 Task: Add the recognition badges component in the site builder.
Action: Mouse moved to (1202, 89)
Screenshot: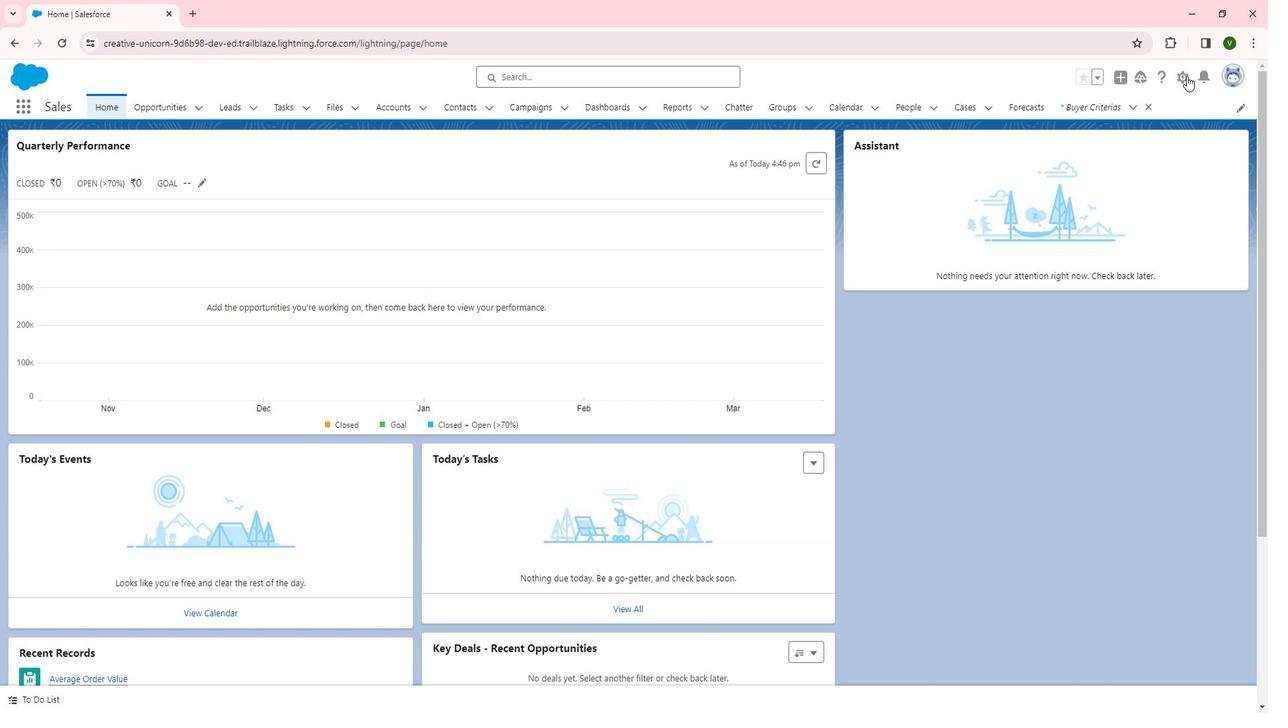 
Action: Mouse pressed left at (1202, 89)
Screenshot: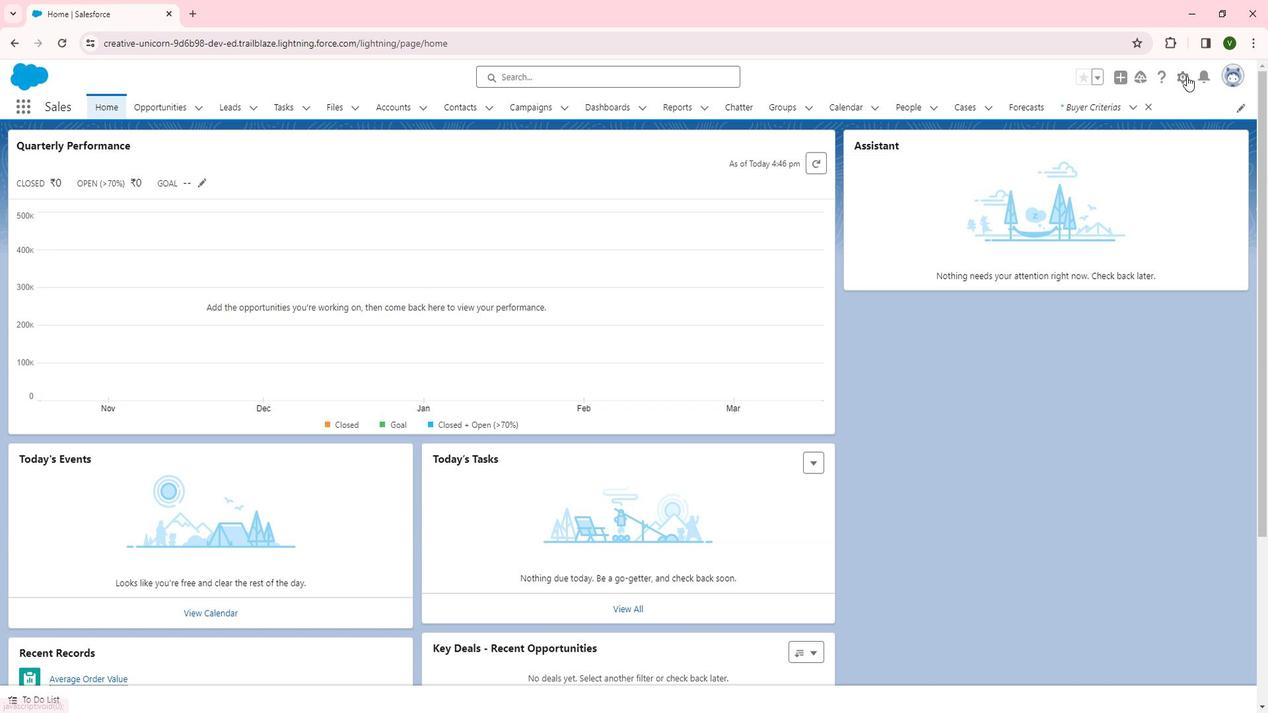 
Action: Mouse moved to (1166, 129)
Screenshot: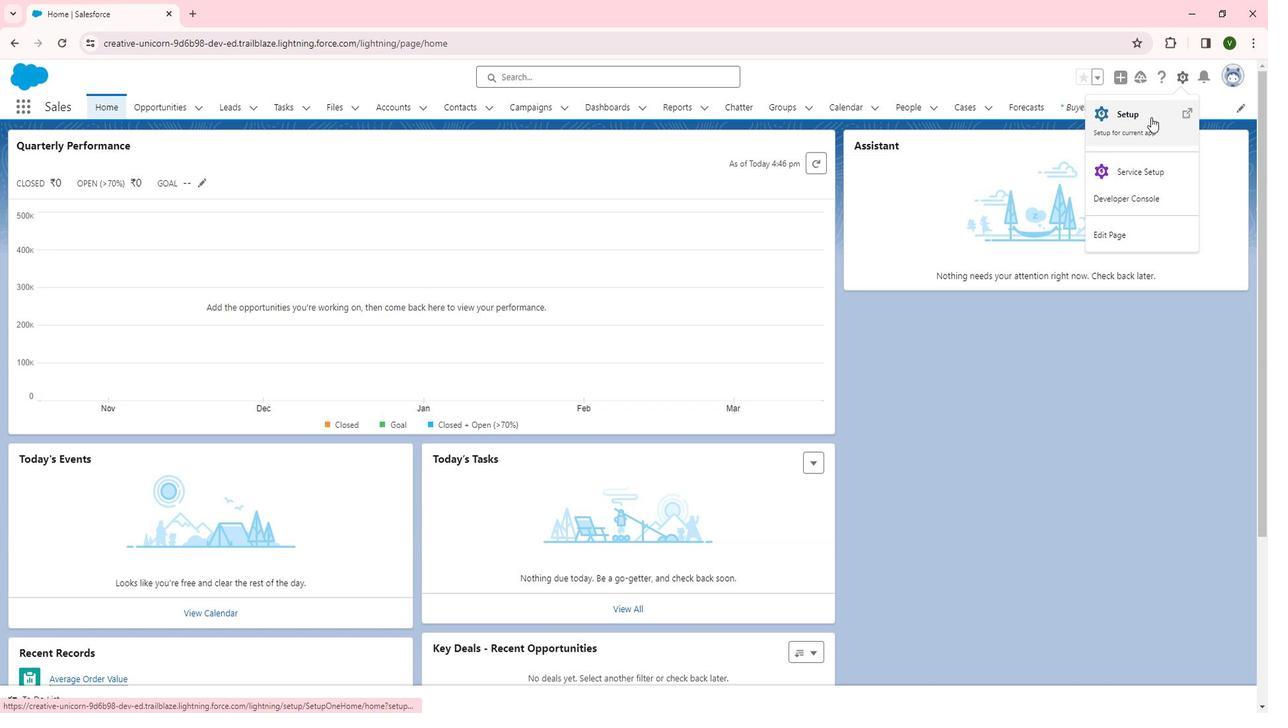 
Action: Mouse pressed left at (1166, 129)
Screenshot: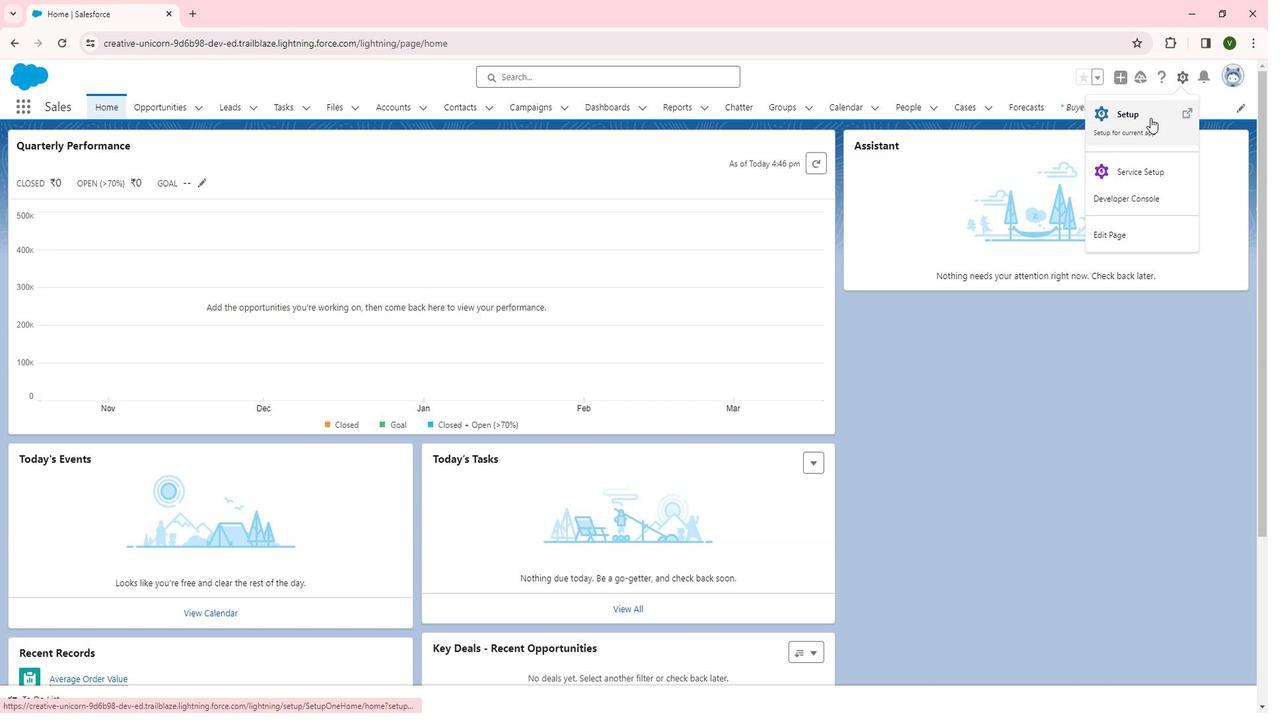 
Action: Mouse moved to (147, 505)
Screenshot: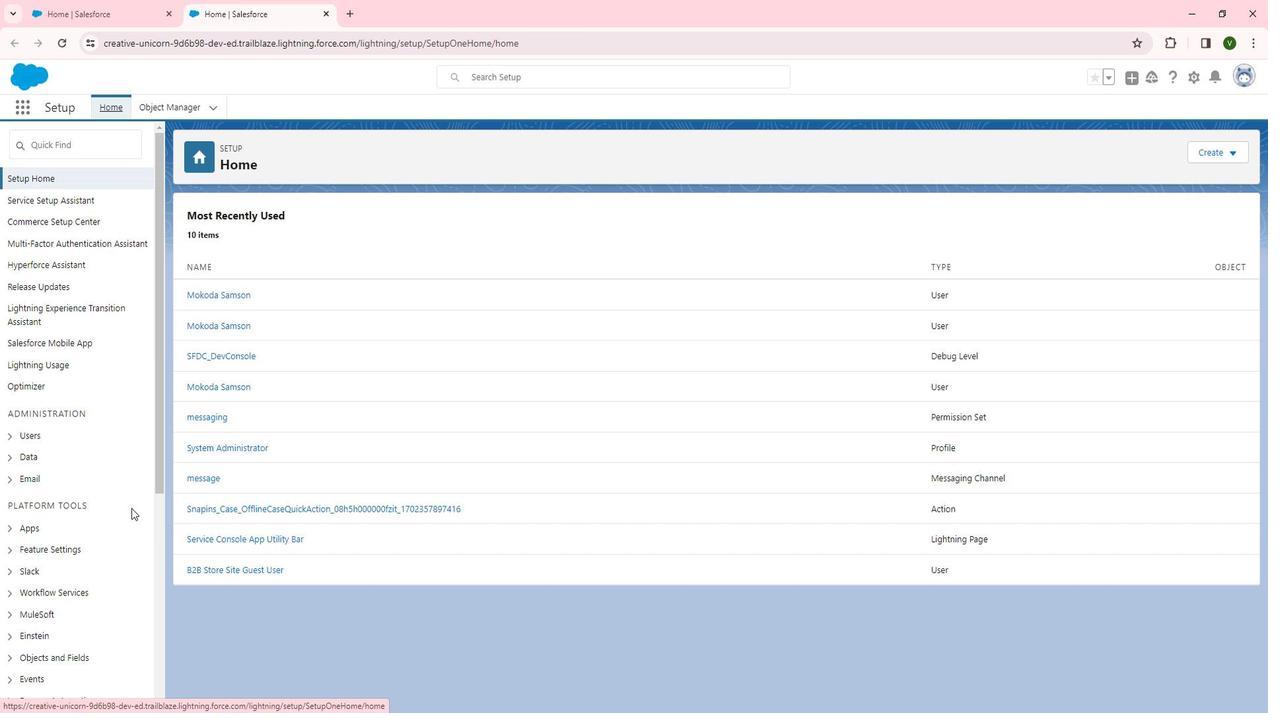
Action: Mouse scrolled (147, 504) with delta (0, 0)
Screenshot: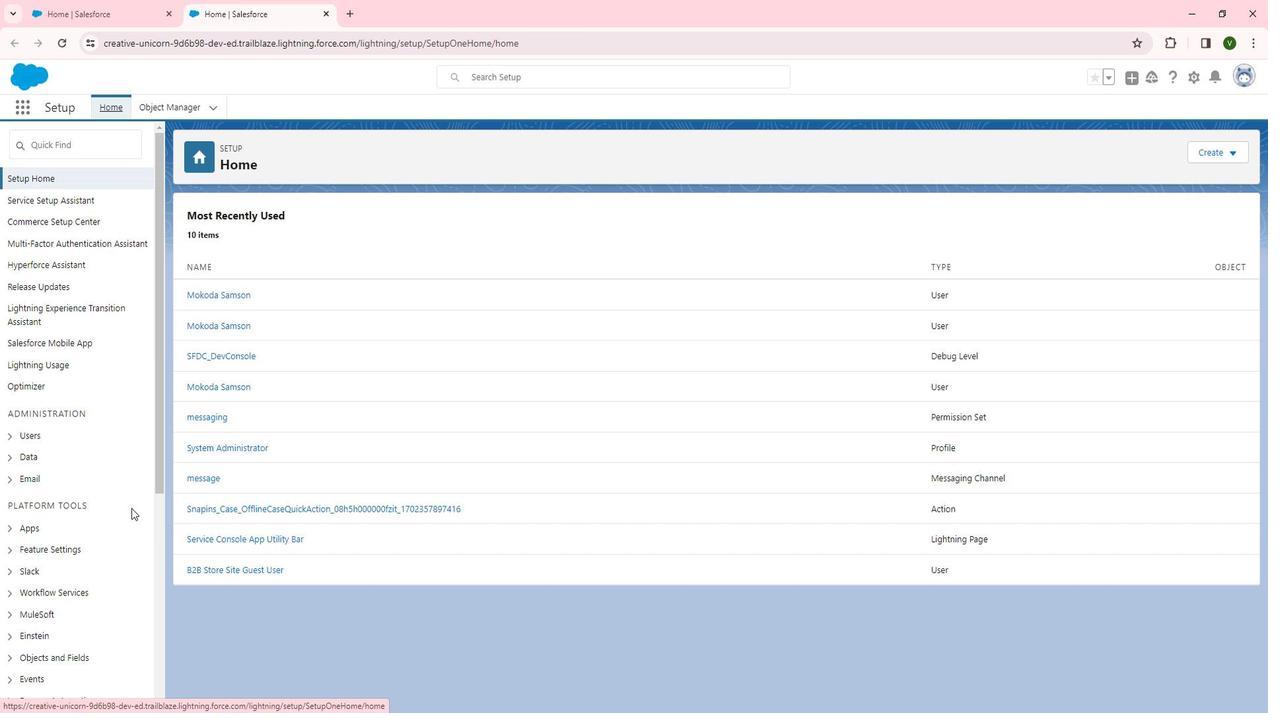 
Action: Mouse scrolled (147, 504) with delta (0, 0)
Screenshot: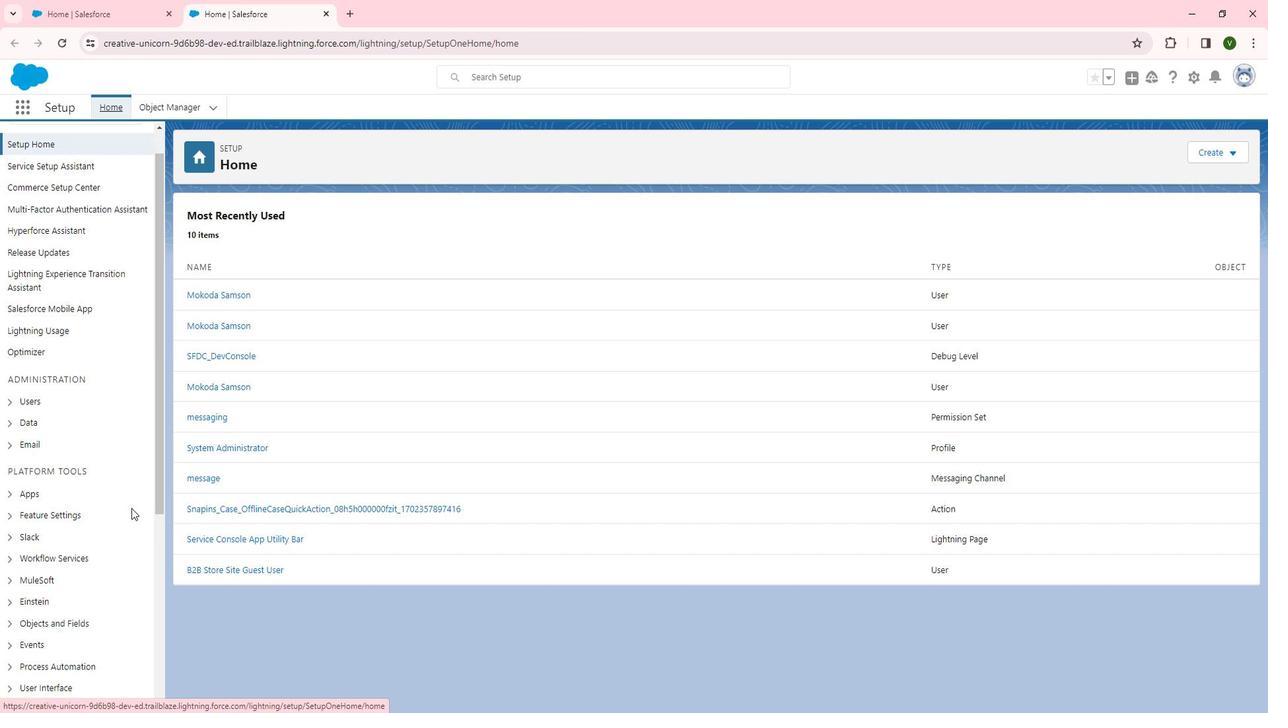 
Action: Mouse moved to (62, 410)
Screenshot: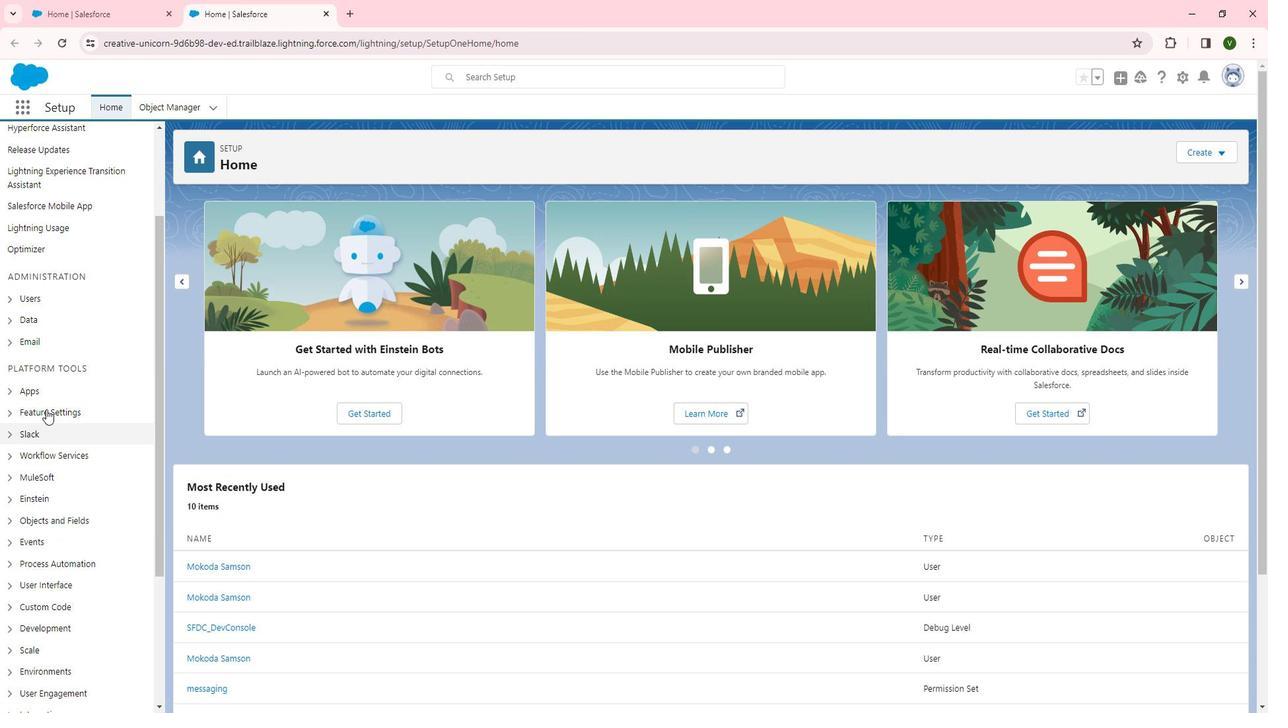 
Action: Mouse pressed left at (62, 410)
Screenshot: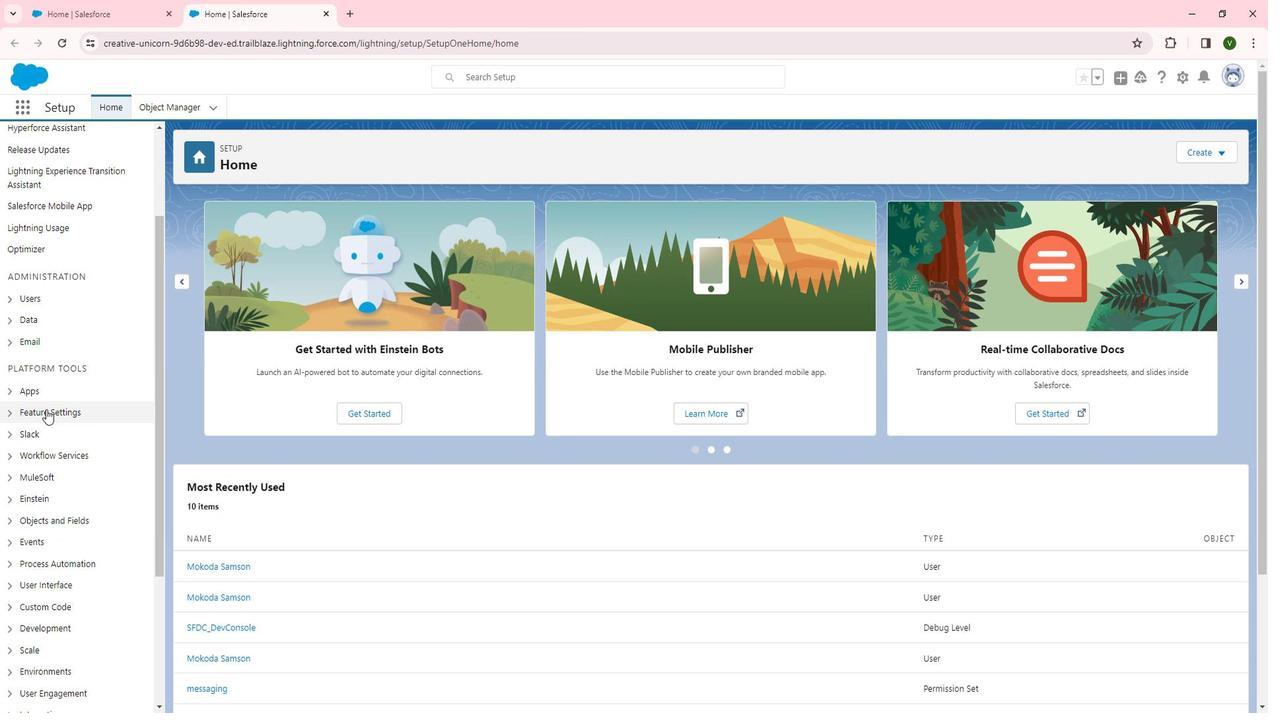 
Action: Mouse moved to (233, 450)
Screenshot: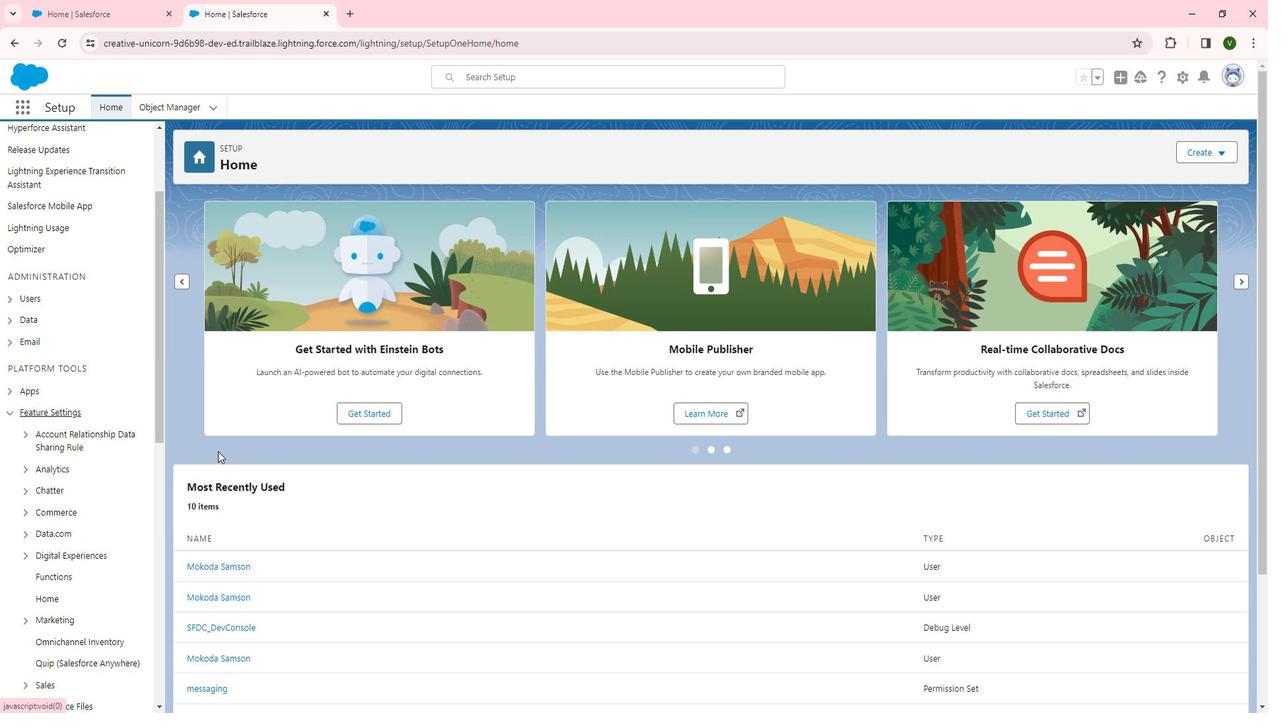 
Action: Mouse scrolled (233, 449) with delta (0, 0)
Screenshot: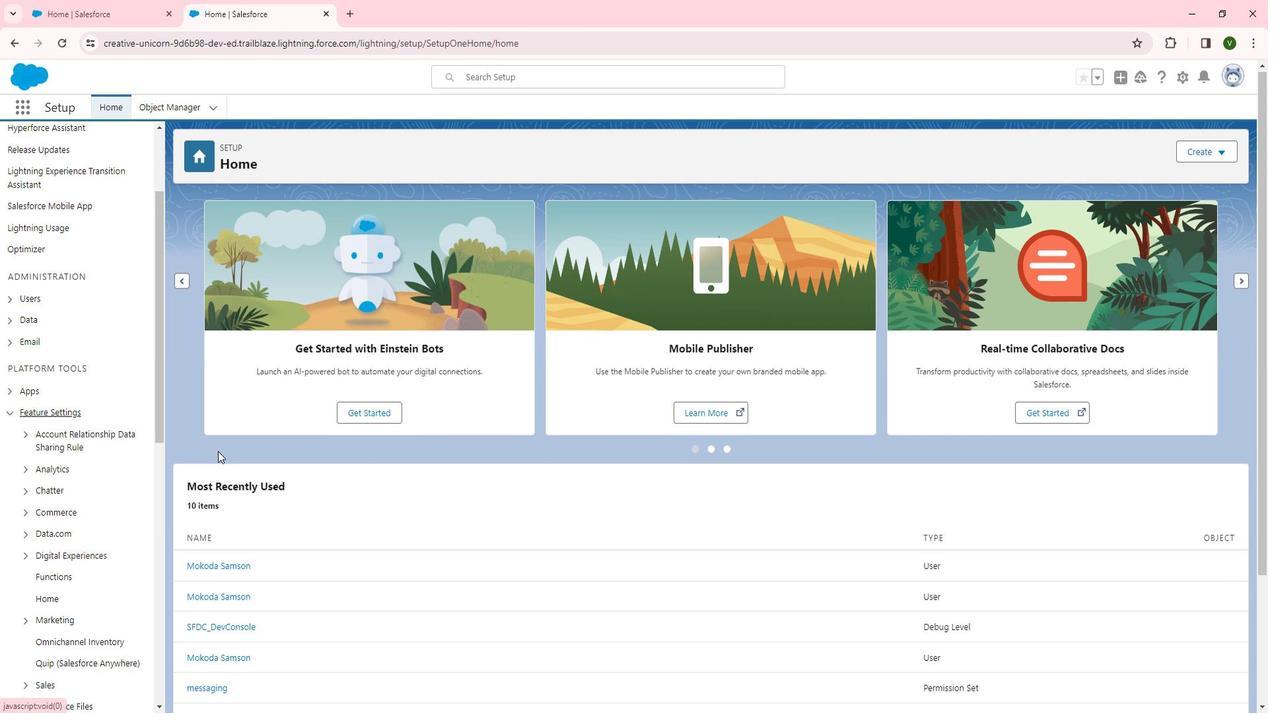 
Action: Mouse scrolled (233, 449) with delta (0, 0)
Screenshot: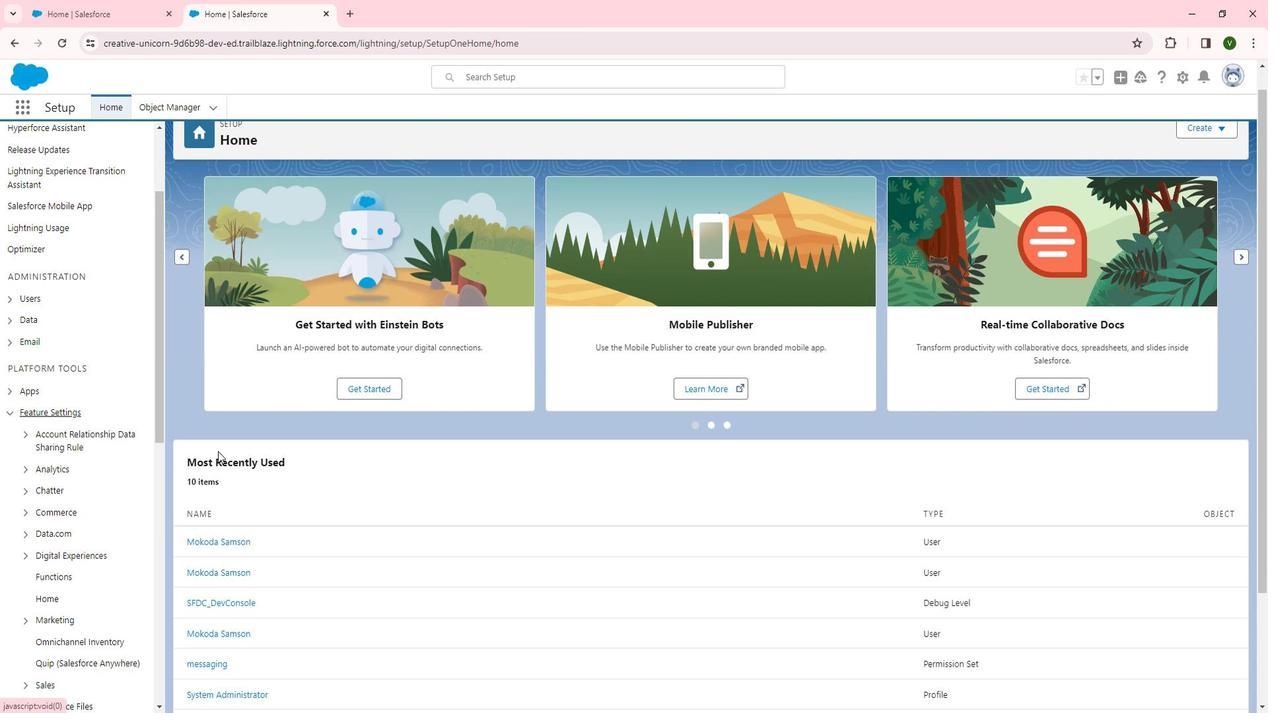 
Action: Mouse scrolled (233, 449) with delta (0, 0)
Screenshot: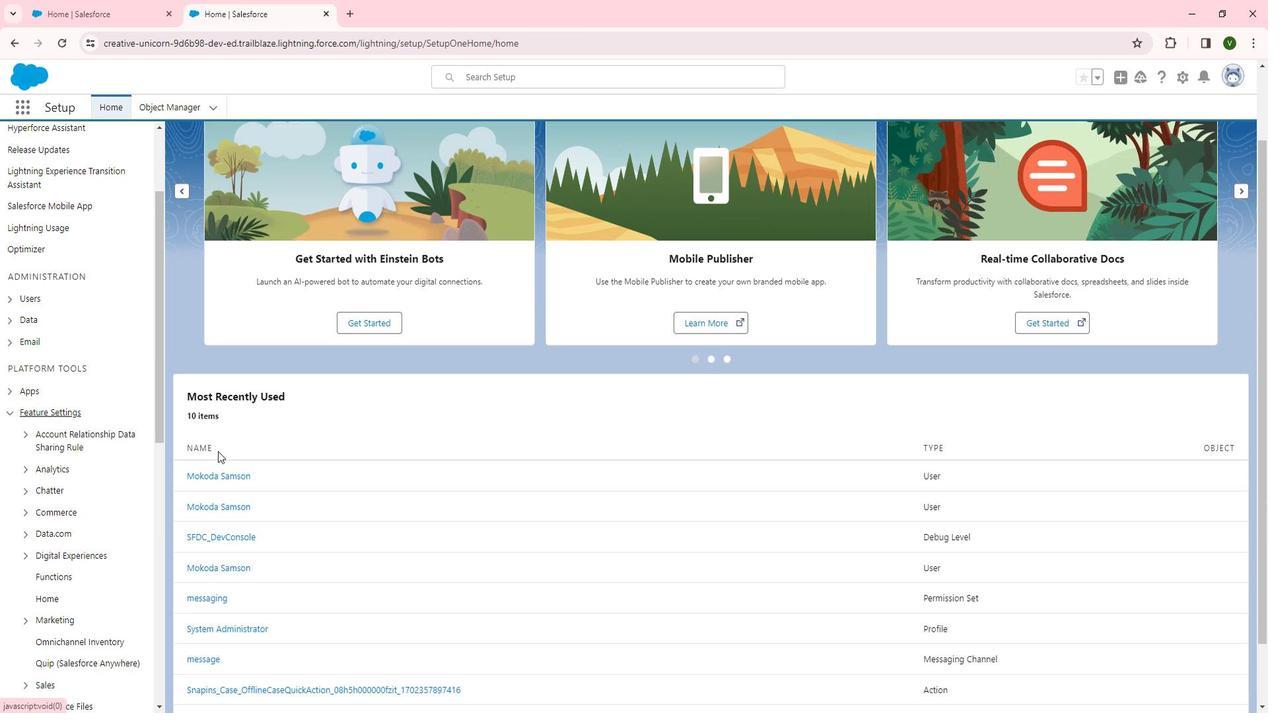 
Action: Mouse moved to (79, 528)
Screenshot: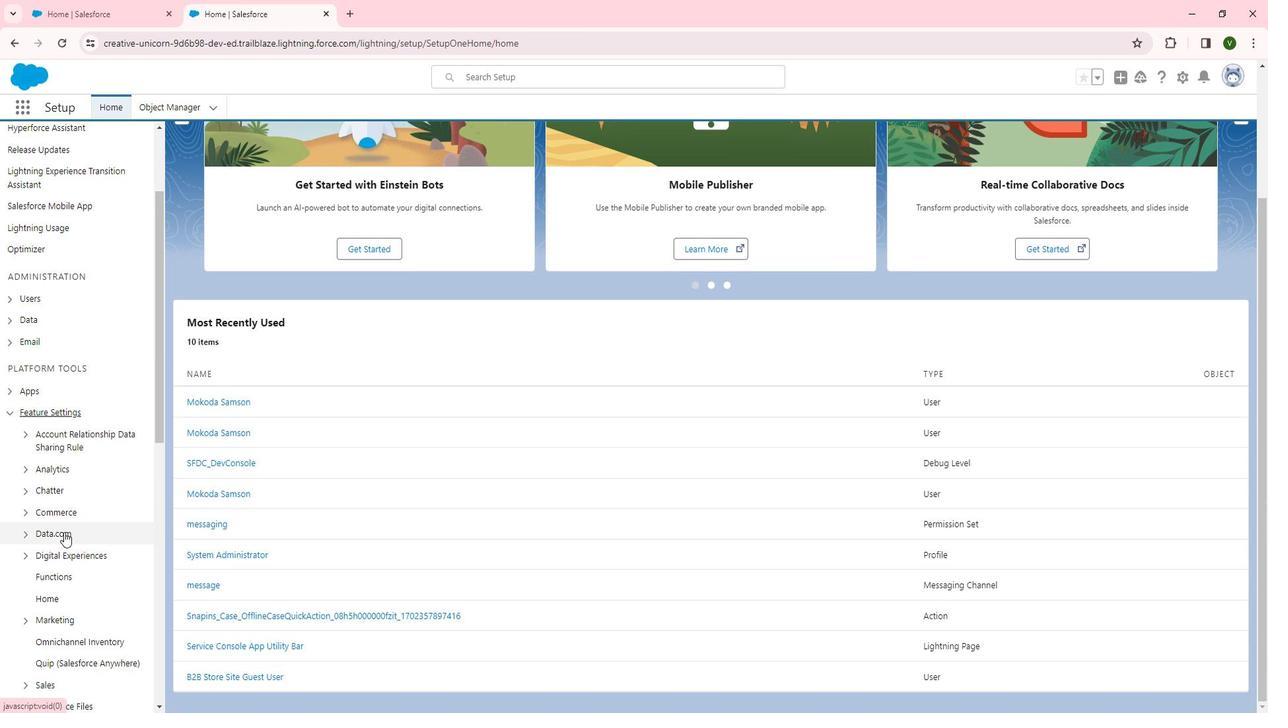 
Action: Mouse scrolled (79, 527) with delta (0, 0)
Screenshot: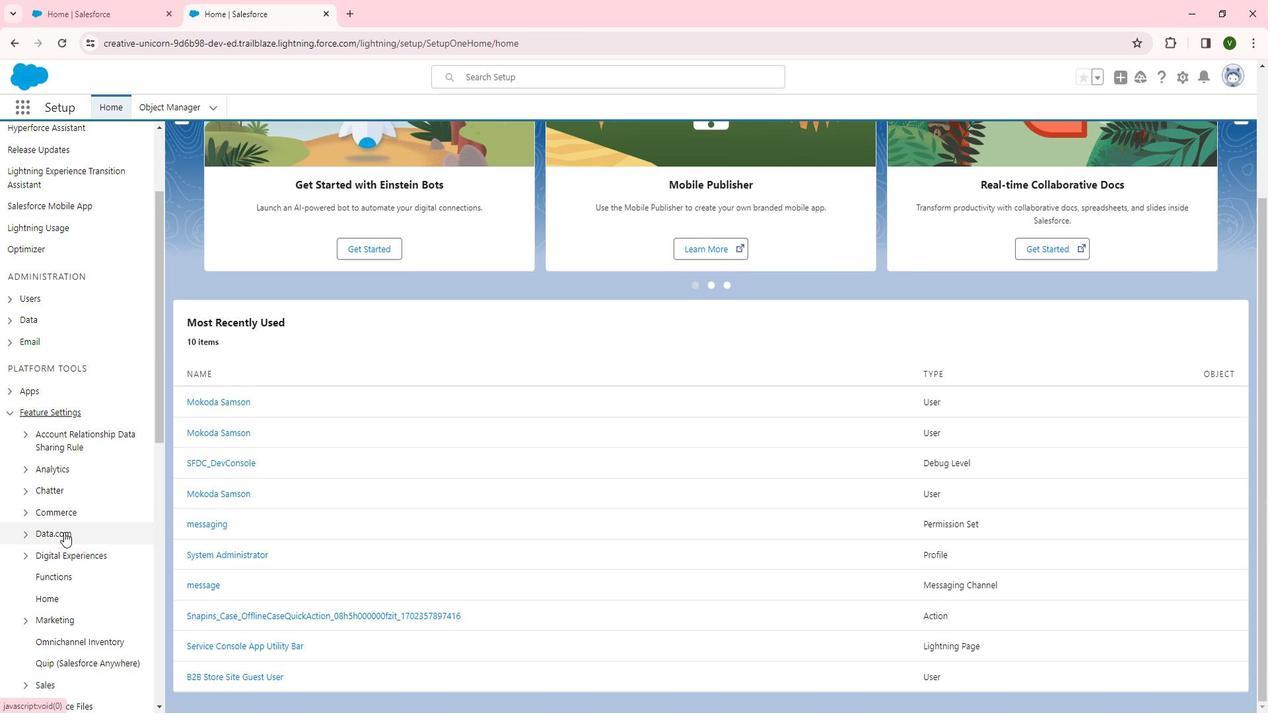 
Action: Mouse scrolled (79, 527) with delta (0, 0)
Screenshot: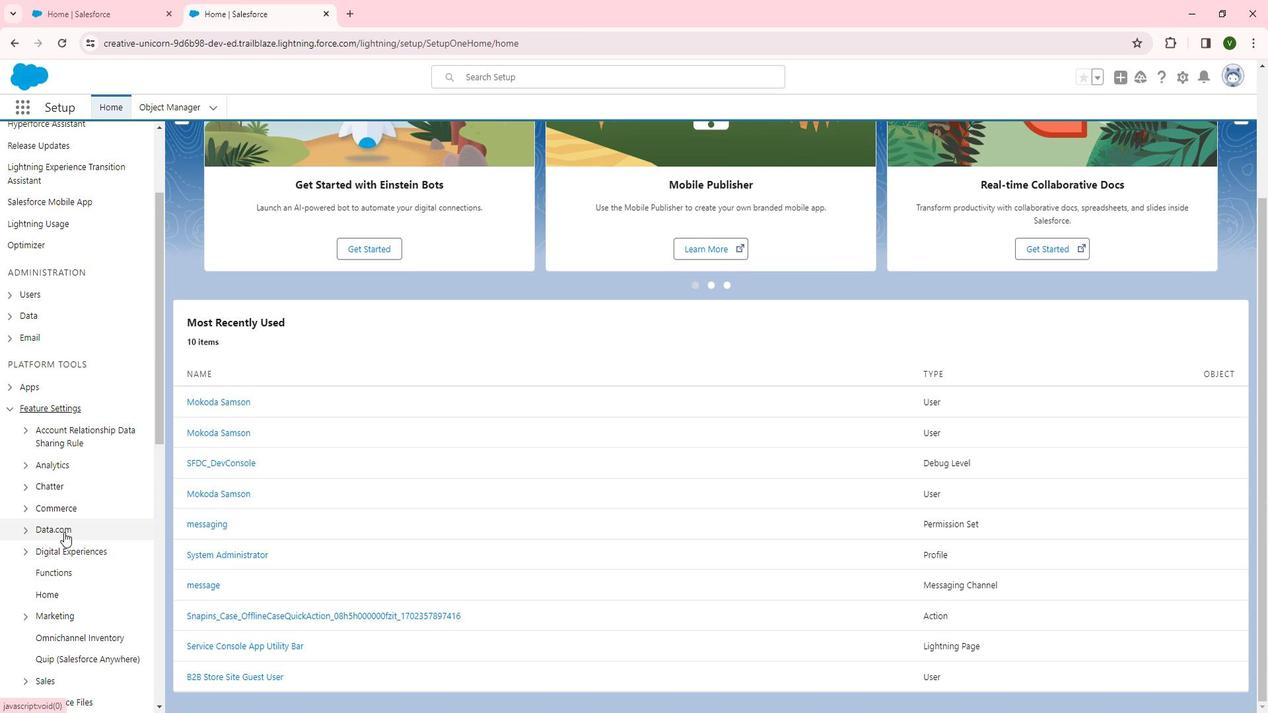 
Action: Mouse moved to (98, 418)
Screenshot: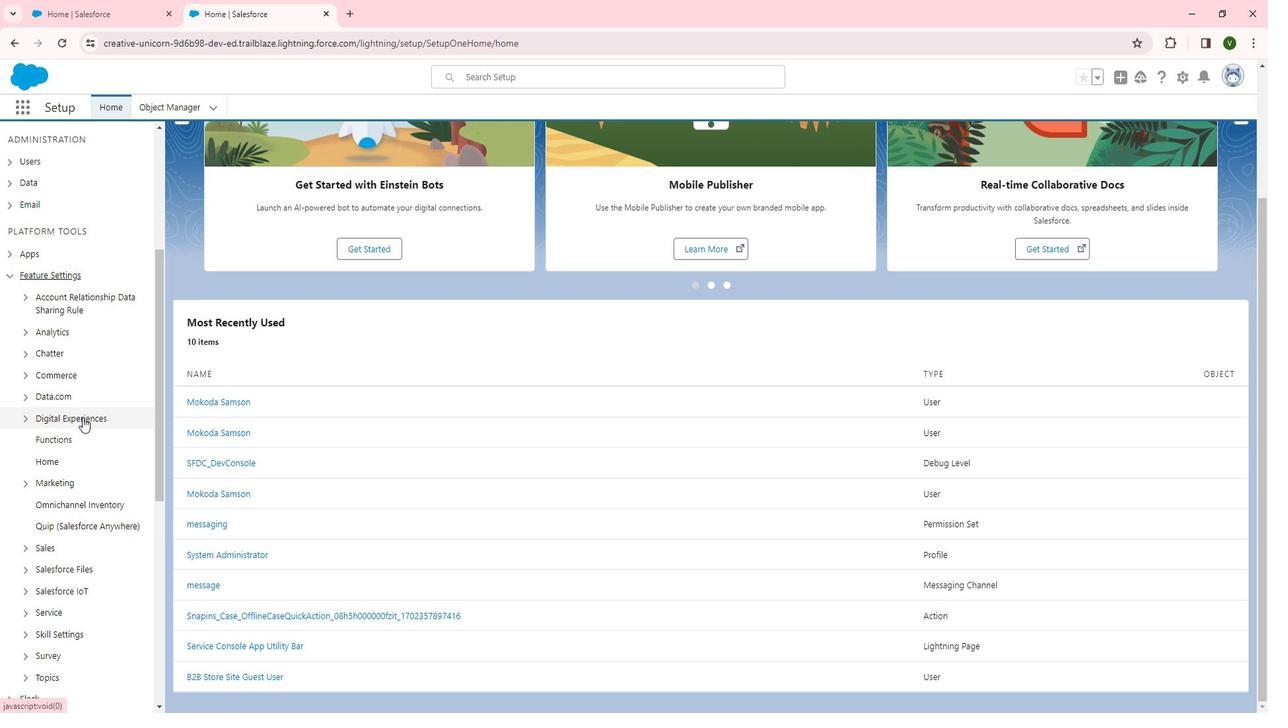 
Action: Mouse pressed left at (98, 418)
Screenshot: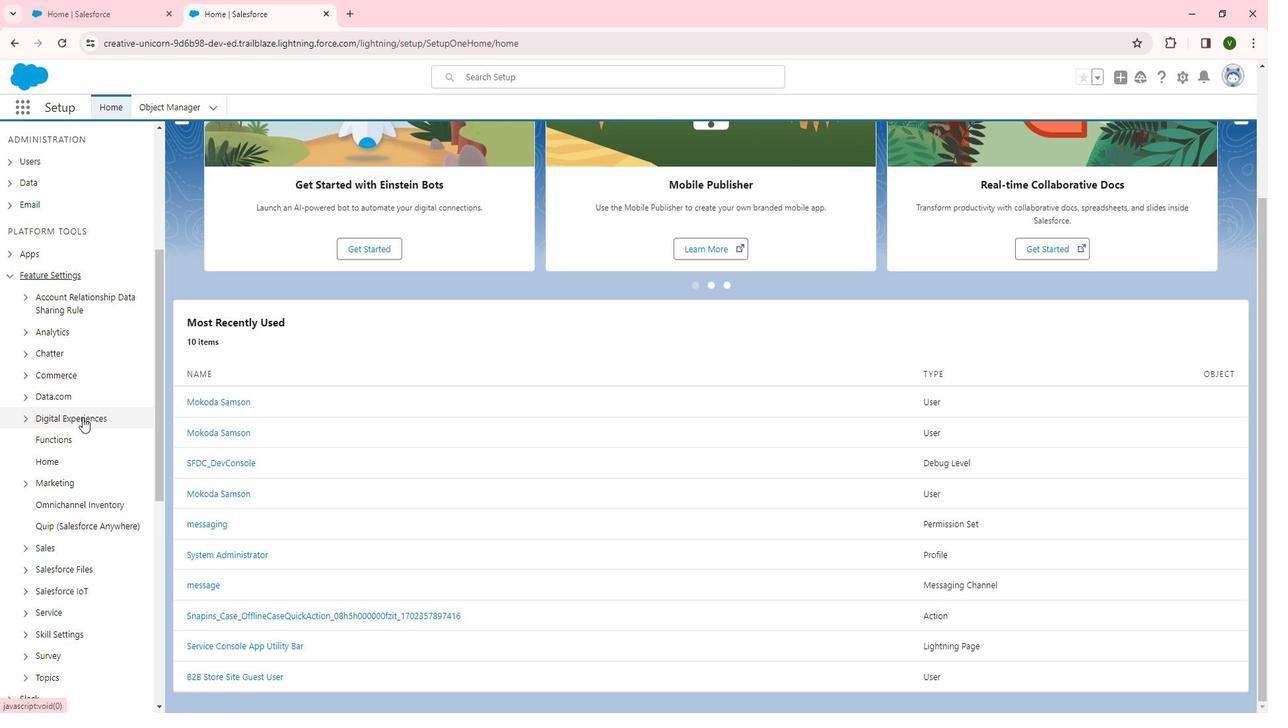 
Action: Mouse moved to (85, 434)
Screenshot: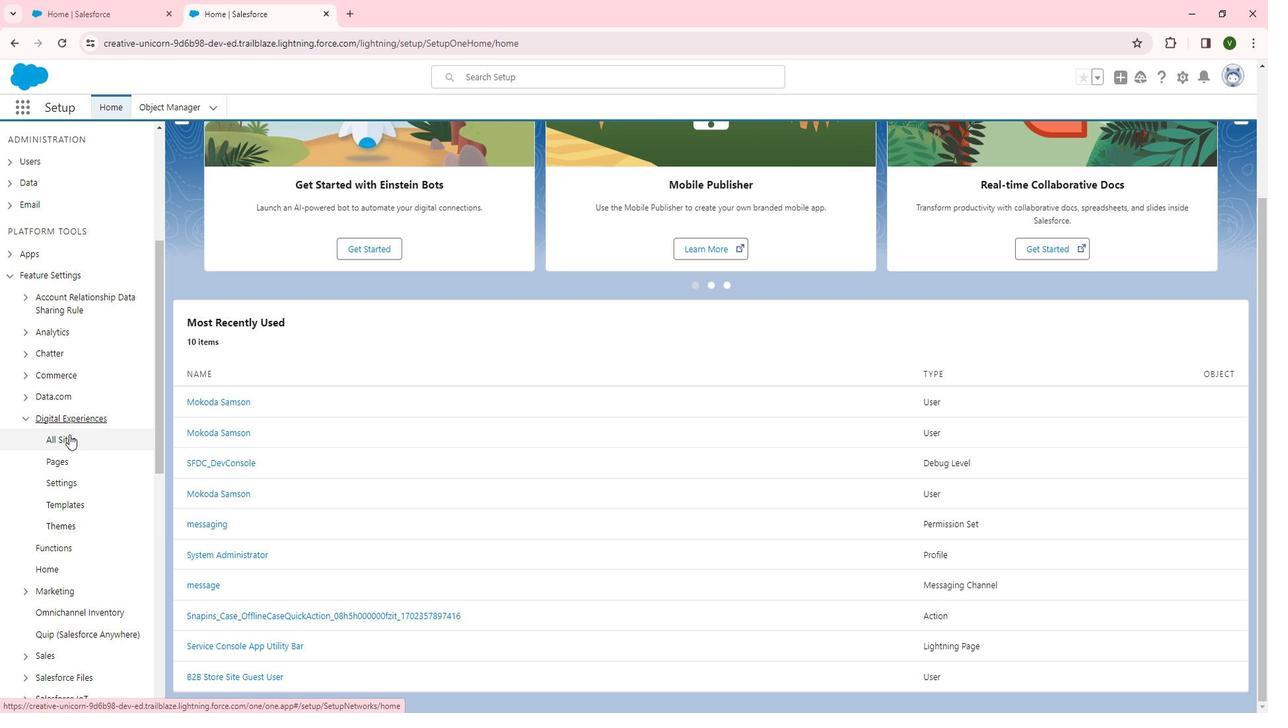 
Action: Mouse pressed left at (85, 434)
Screenshot: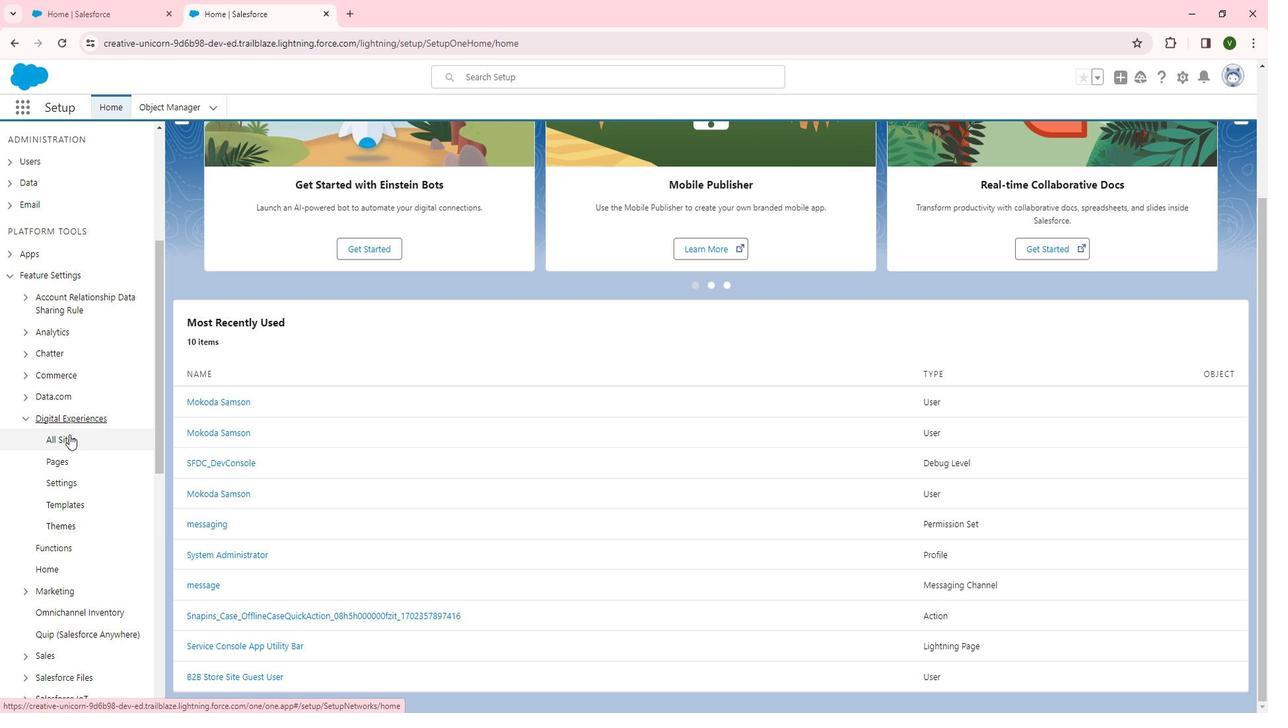 
Action: Mouse moved to (223, 394)
Screenshot: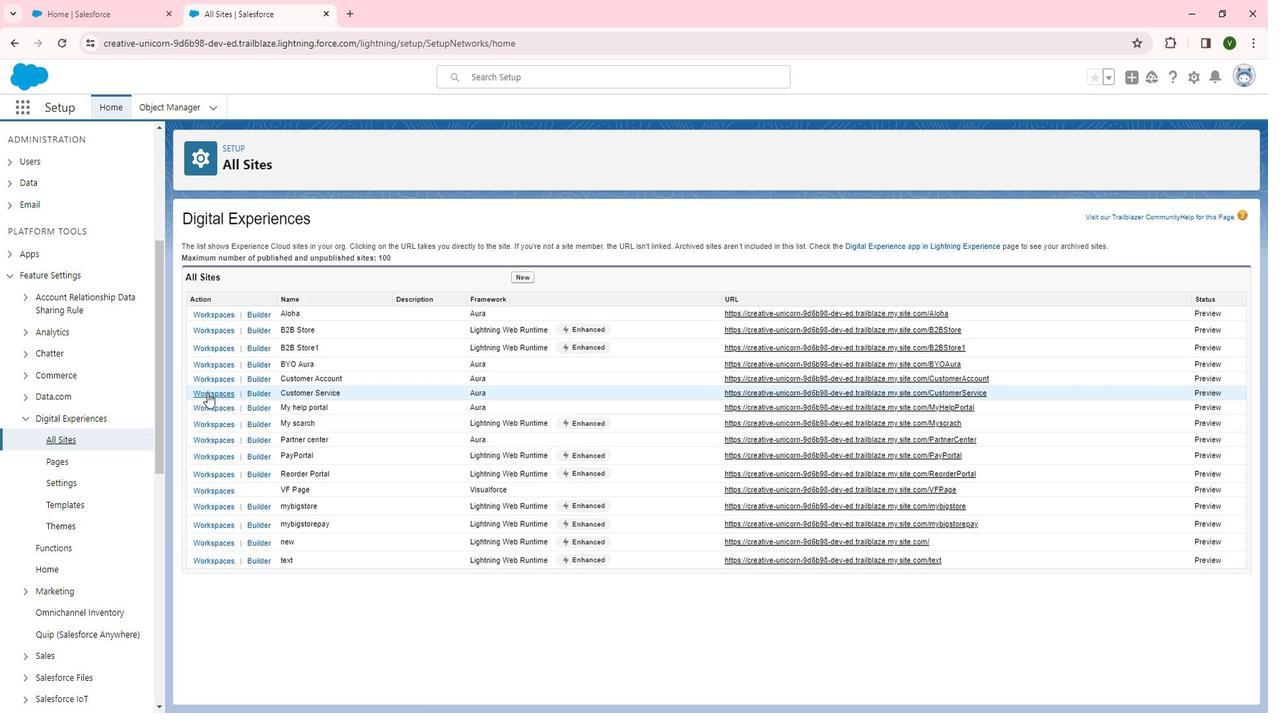 
Action: Mouse pressed left at (223, 394)
Screenshot: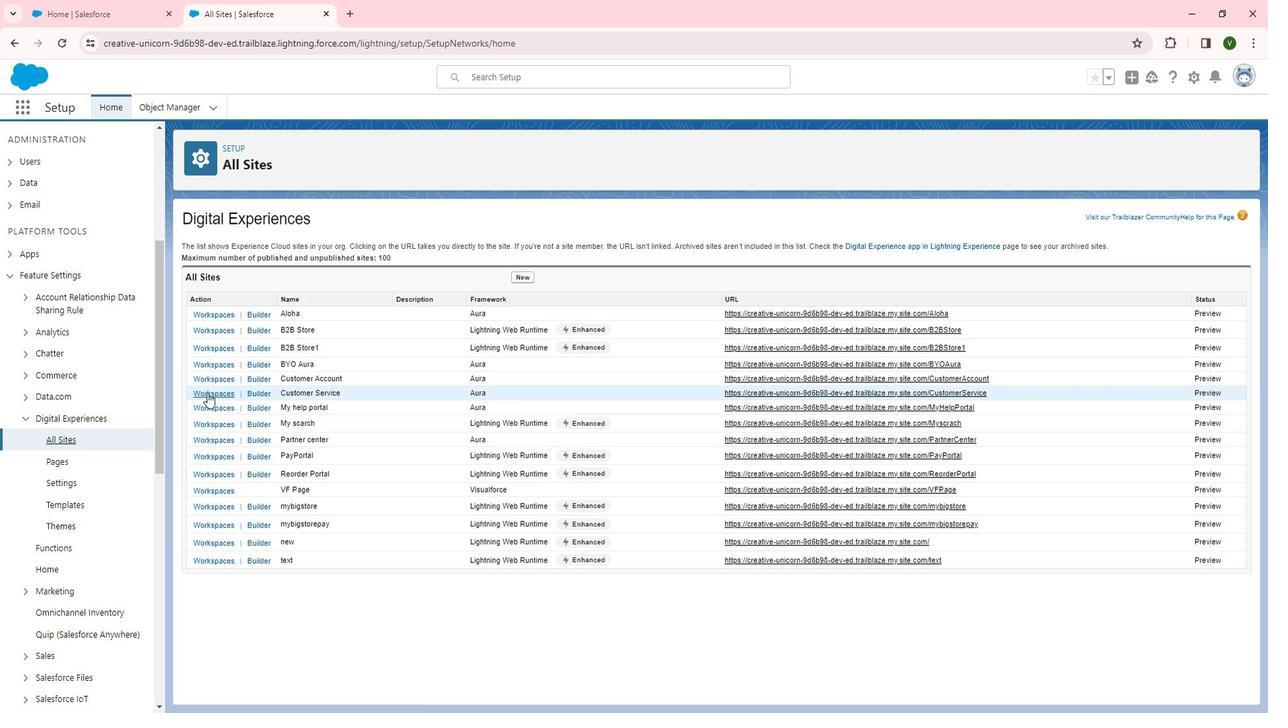 
Action: Mouse moved to (227, 313)
Screenshot: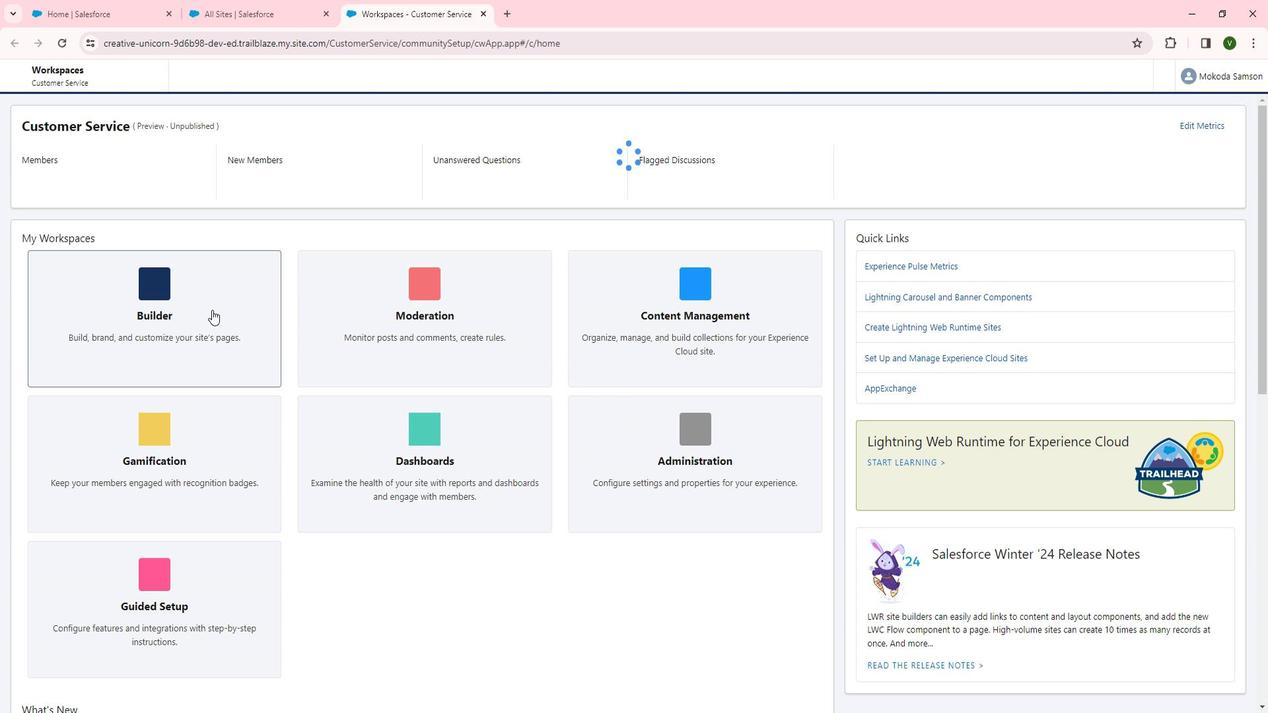 
Action: Mouse pressed left at (227, 313)
Screenshot: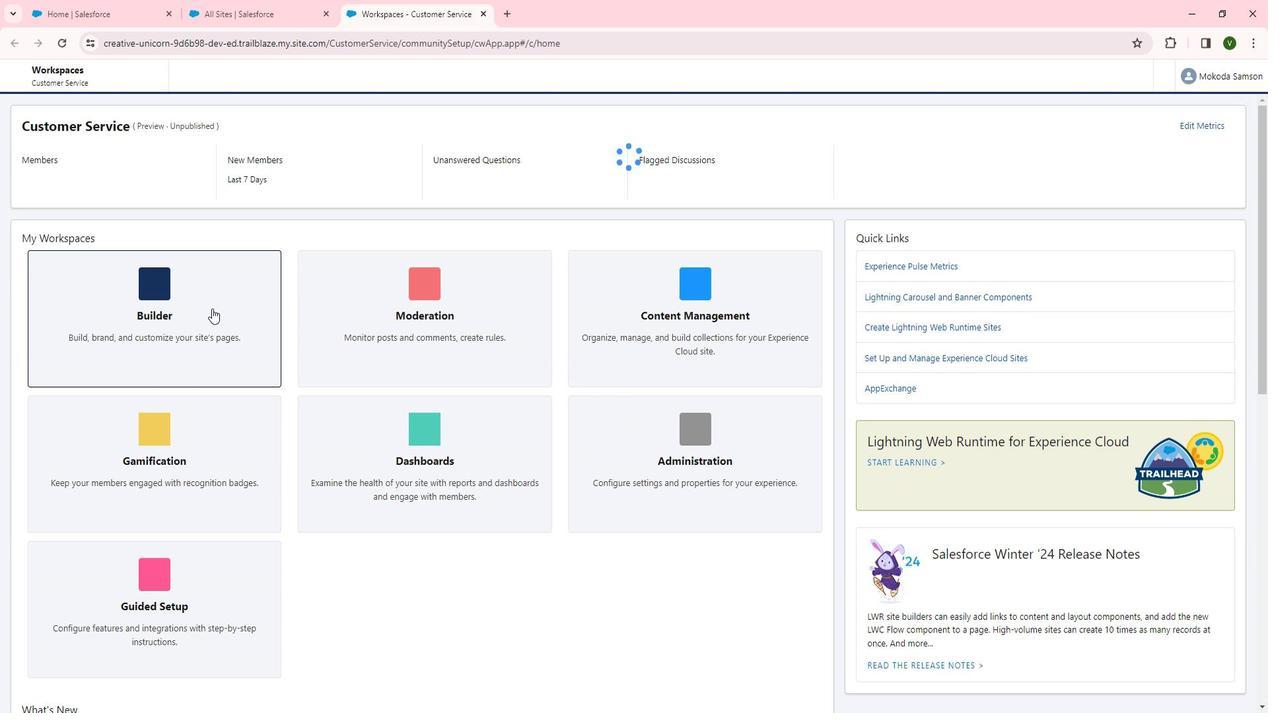 
Action: Mouse moved to (36, 138)
Screenshot: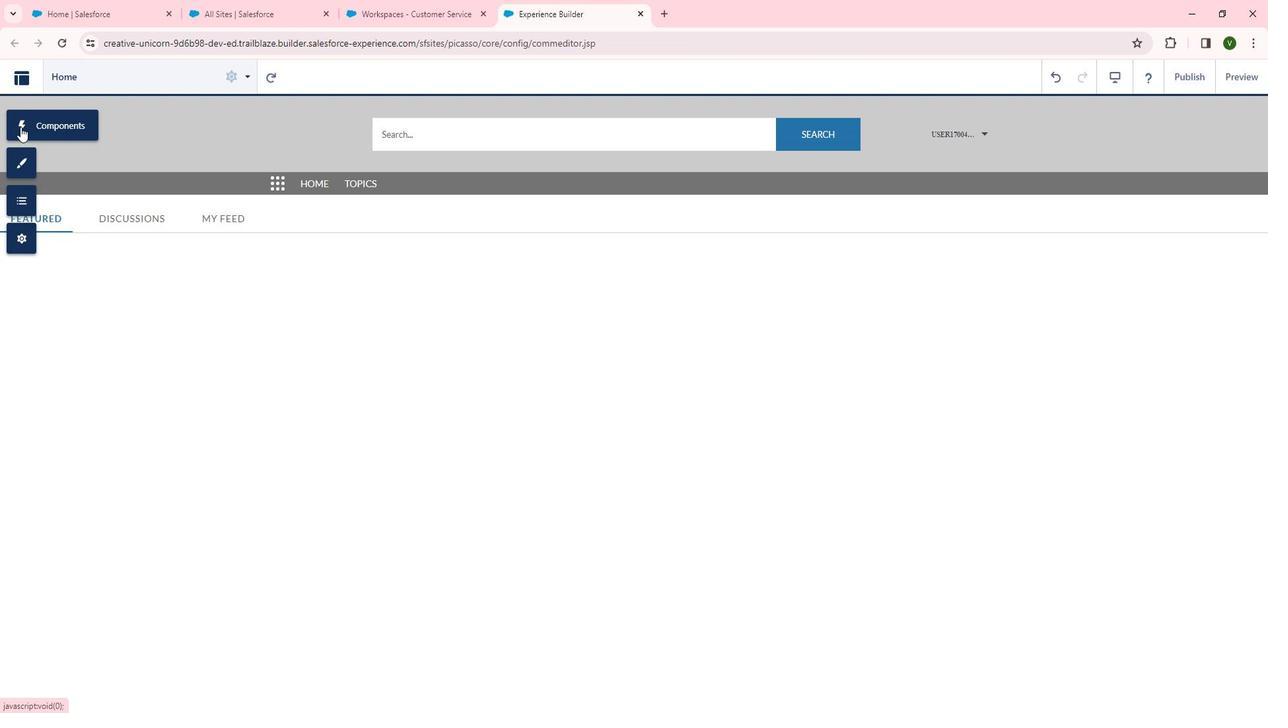 
Action: Mouse pressed left at (36, 138)
Screenshot: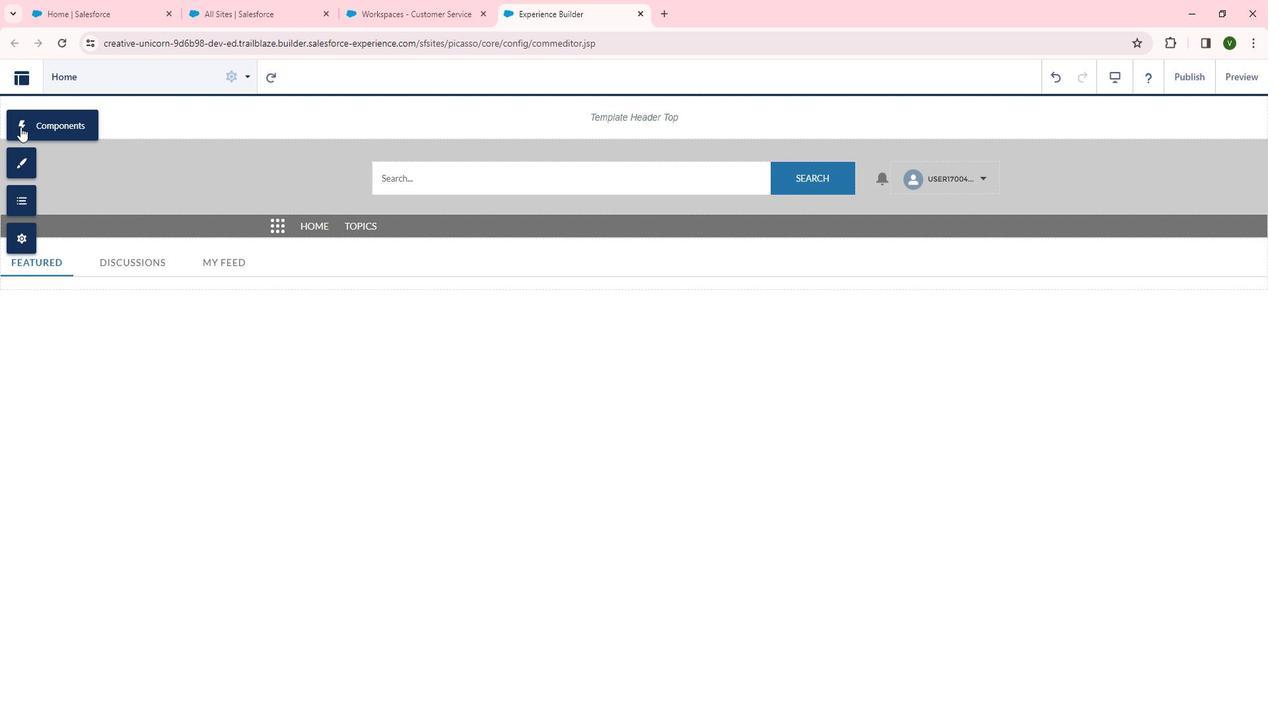
Action: Mouse moved to (696, 488)
Screenshot: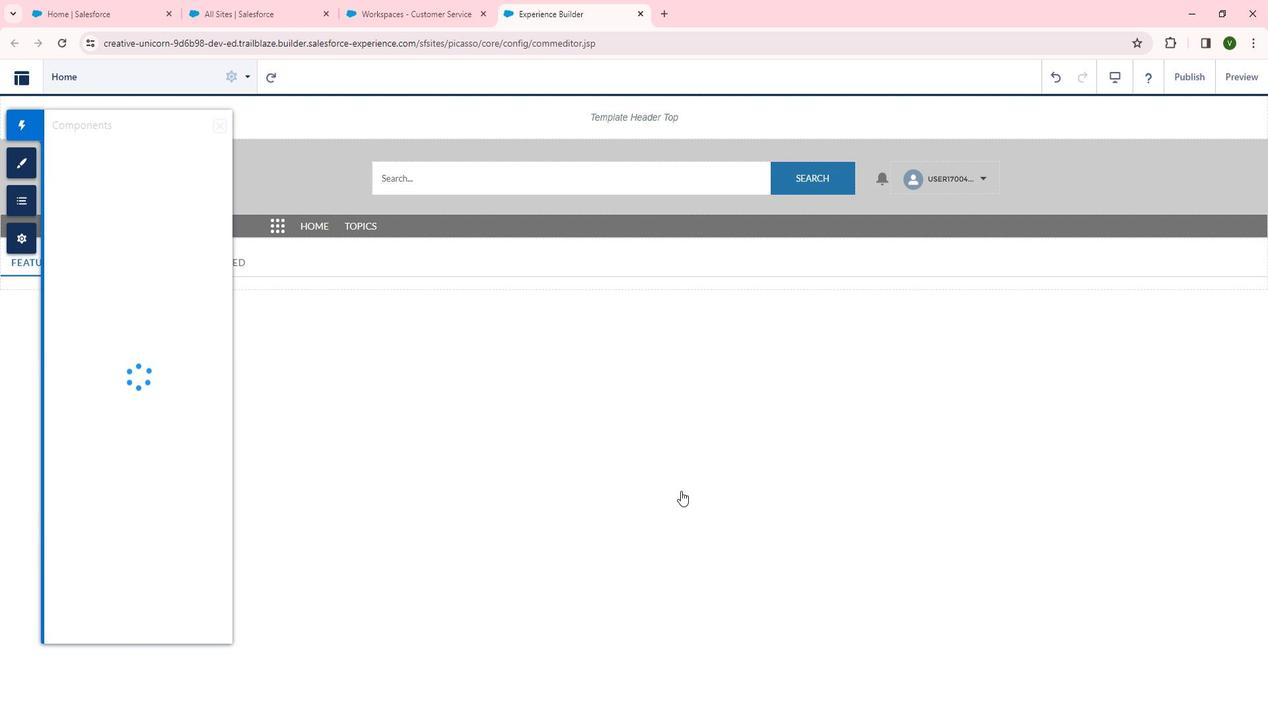 
Action: Mouse scrolled (696, 488) with delta (0, 0)
Screenshot: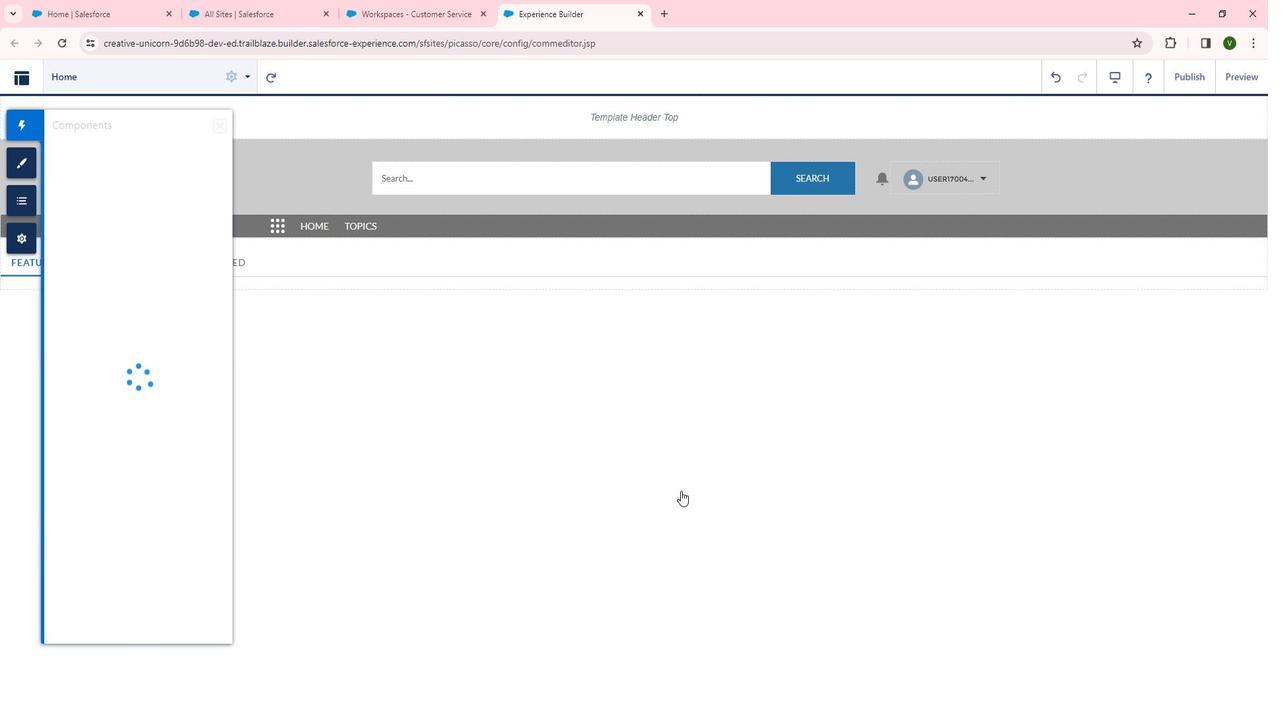 
Action: Mouse scrolled (696, 488) with delta (0, 0)
Screenshot: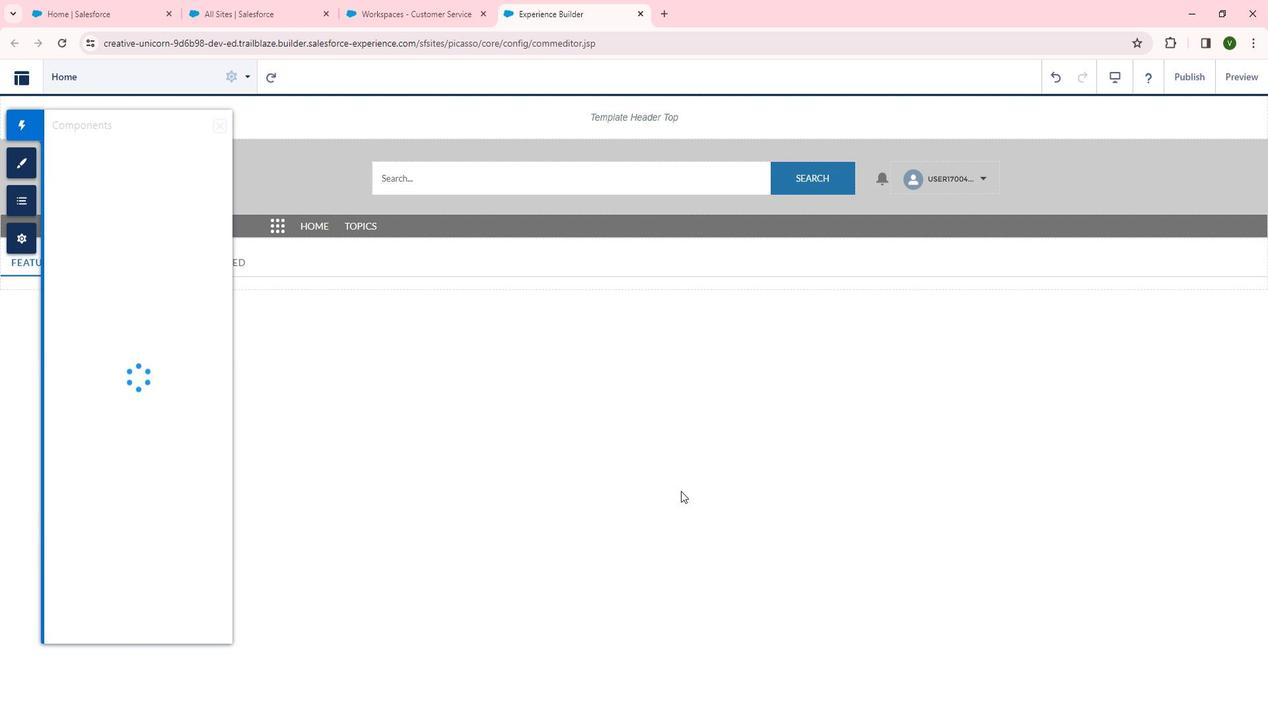 
Action: Mouse scrolled (696, 488) with delta (0, 0)
Screenshot: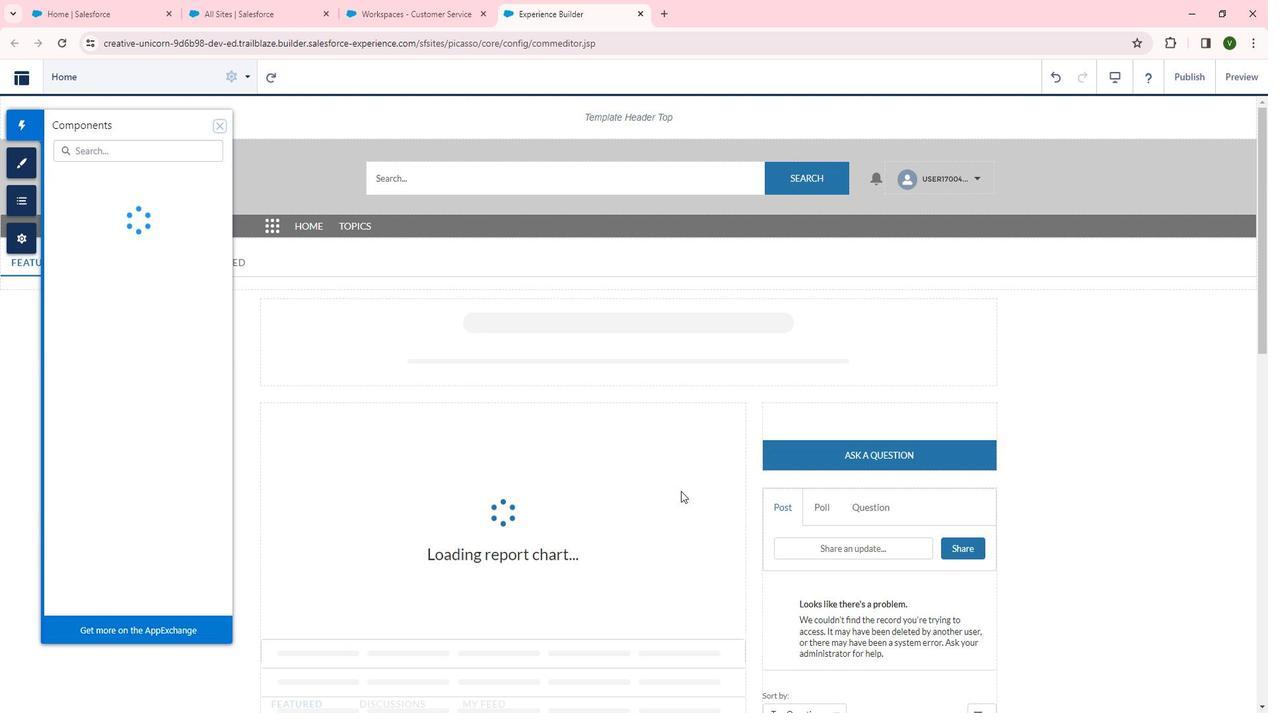 
Action: Mouse scrolled (696, 488) with delta (0, 0)
Screenshot: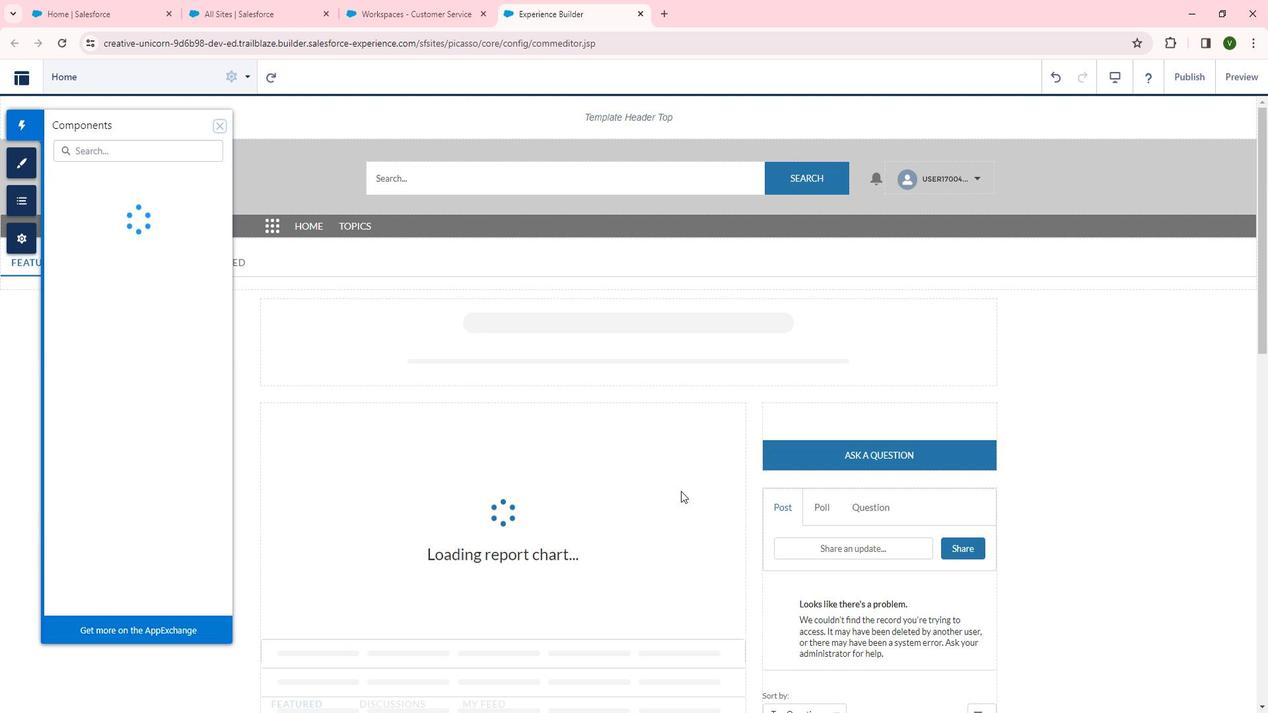 
Action: Mouse scrolled (696, 488) with delta (0, 0)
Screenshot: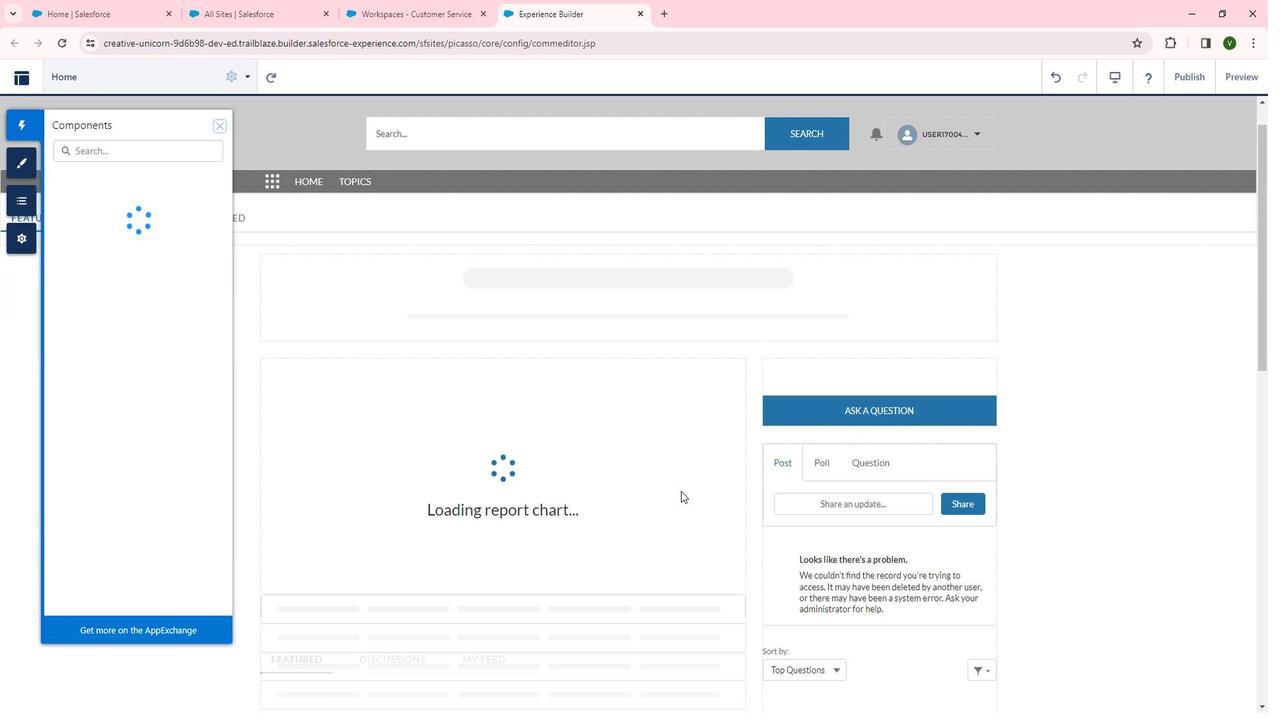 
Action: Mouse scrolled (696, 488) with delta (0, 0)
Screenshot: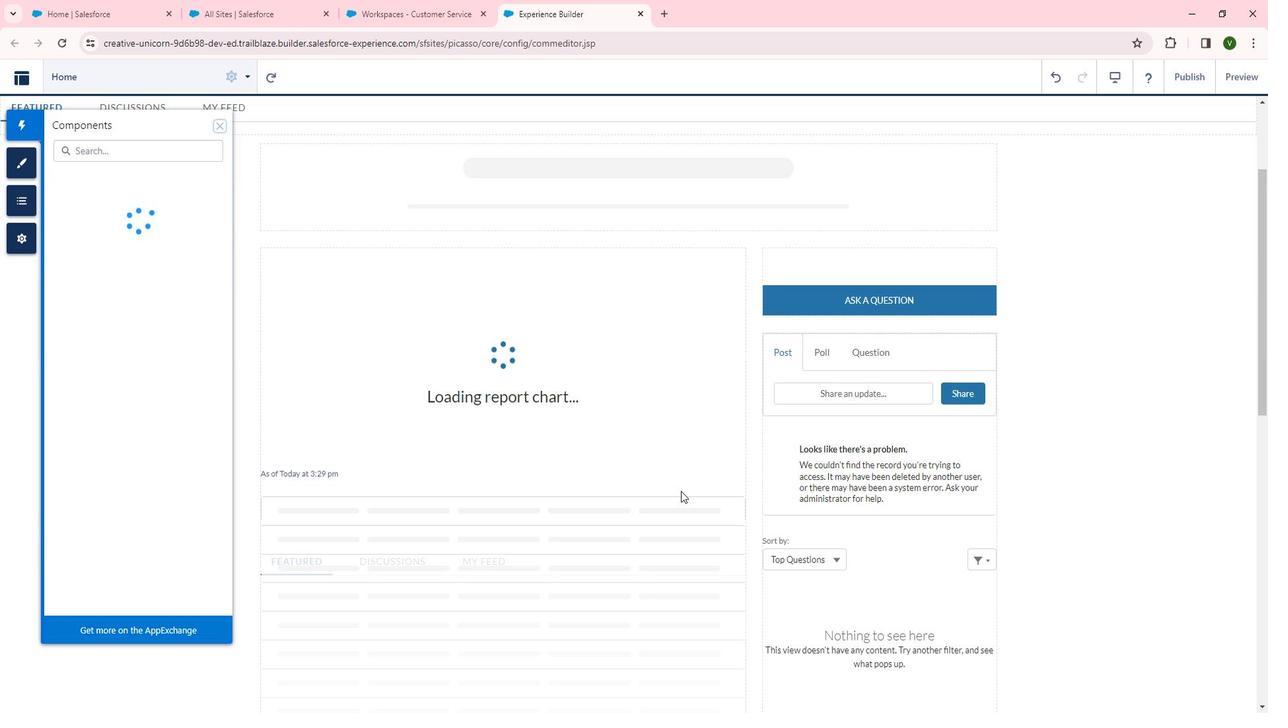 
Action: Mouse scrolled (696, 488) with delta (0, 0)
Screenshot: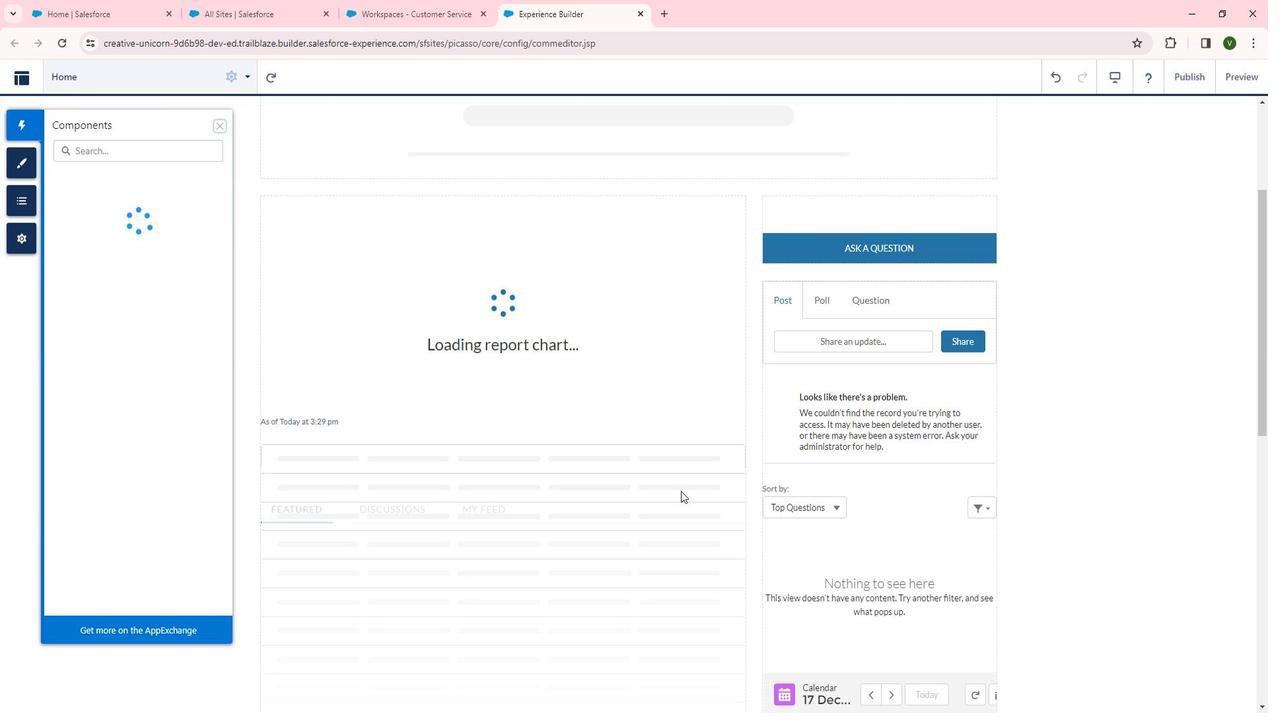 
Action: Mouse scrolled (696, 488) with delta (0, 0)
Screenshot: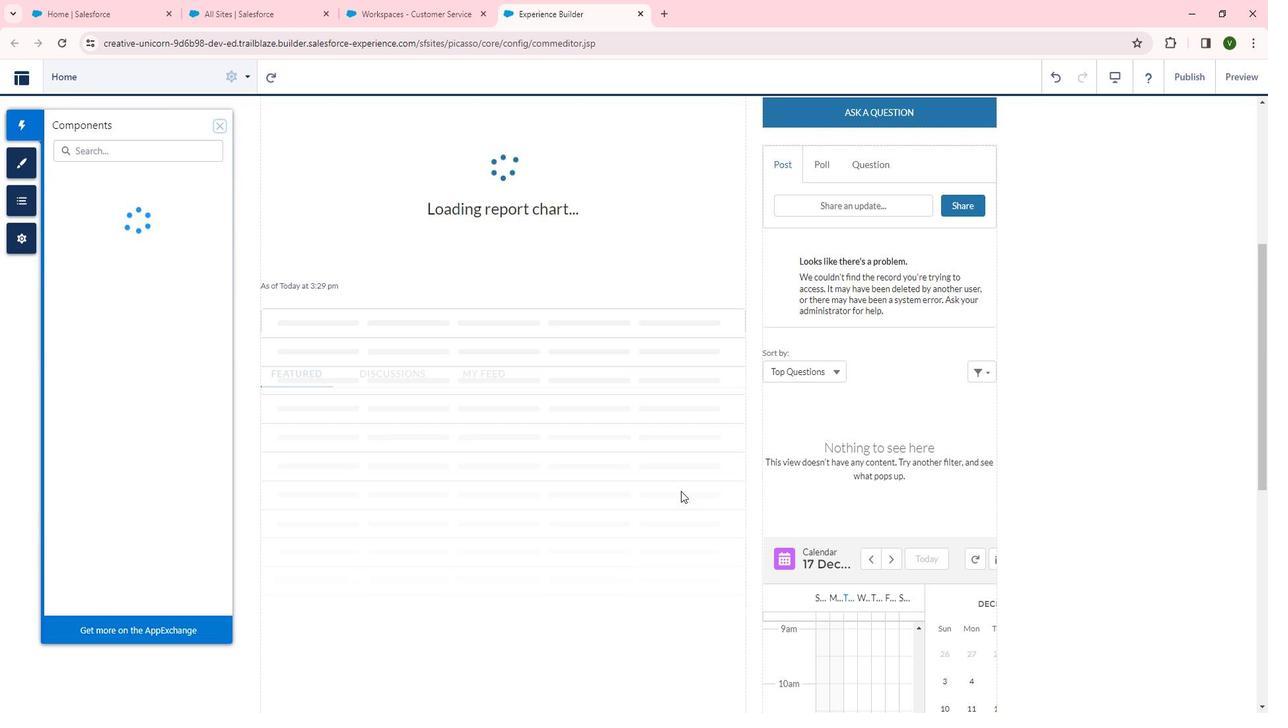 
Action: Mouse scrolled (696, 488) with delta (0, 0)
Screenshot: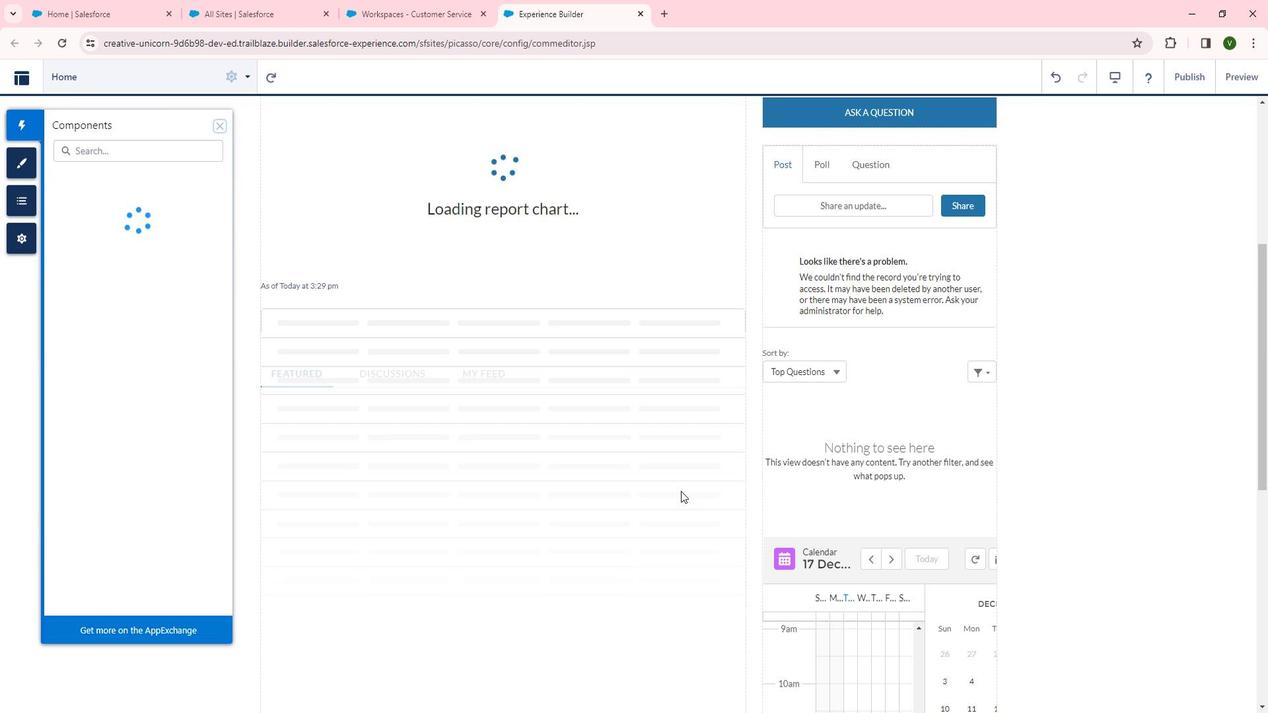 
Action: Mouse scrolled (696, 488) with delta (0, 0)
Screenshot: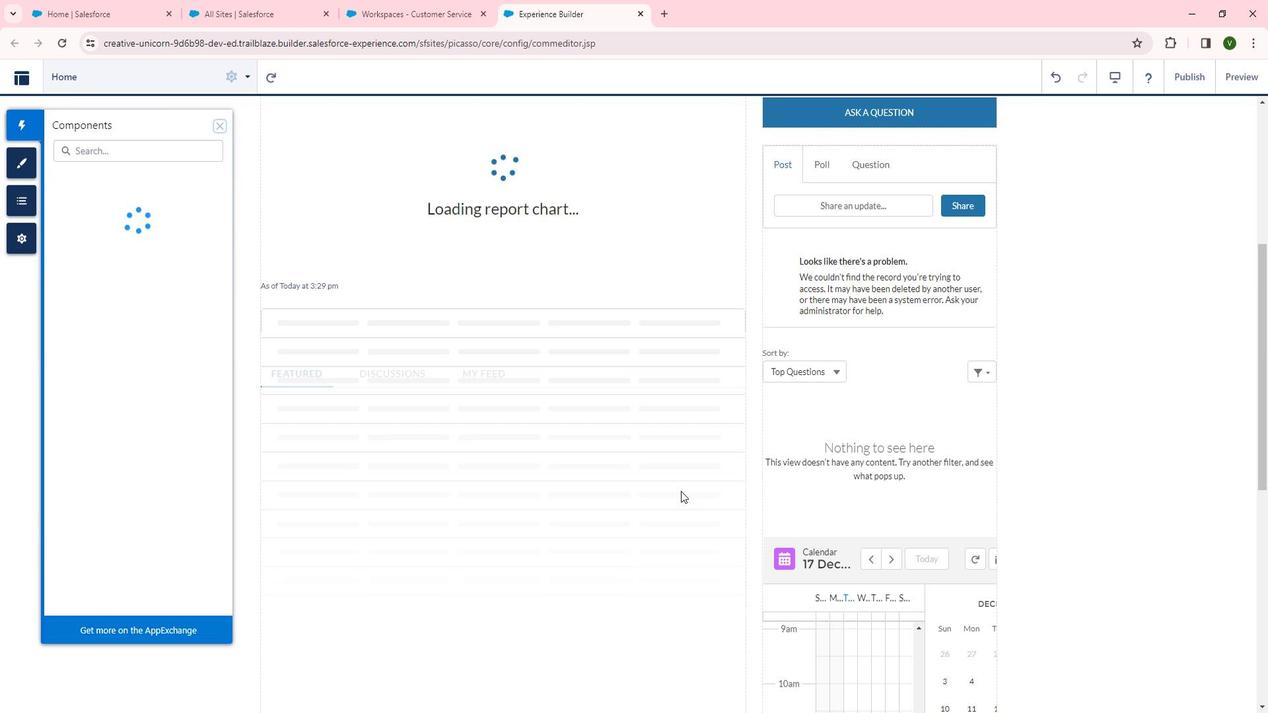 
Action: Mouse scrolled (696, 488) with delta (0, 0)
Screenshot: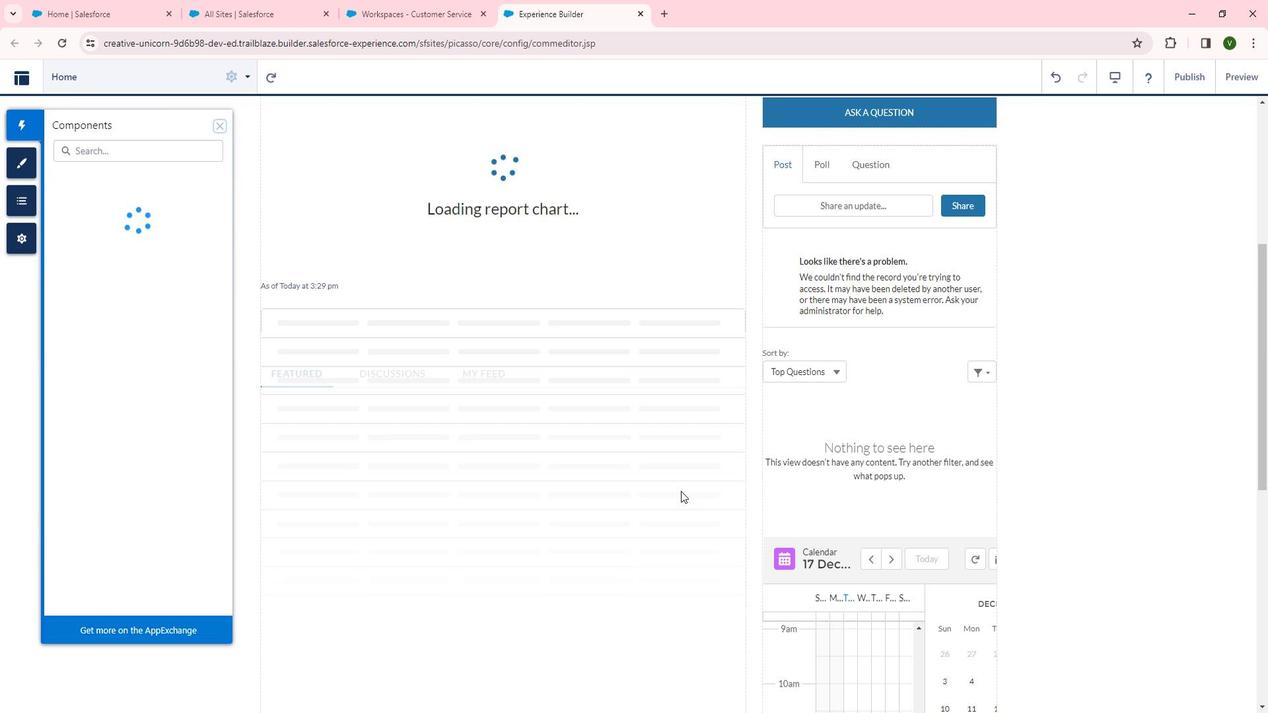 
Action: Mouse scrolled (696, 488) with delta (0, 0)
Screenshot: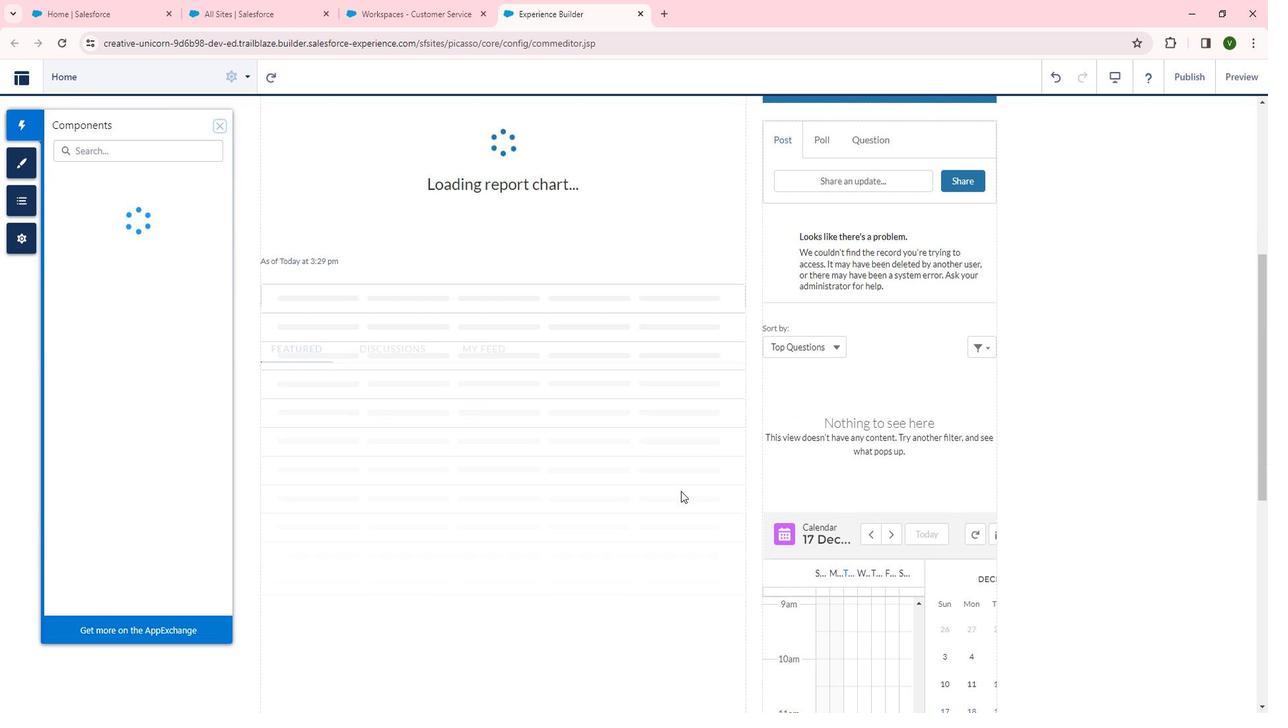 
Action: Mouse moved to (184, 412)
Screenshot: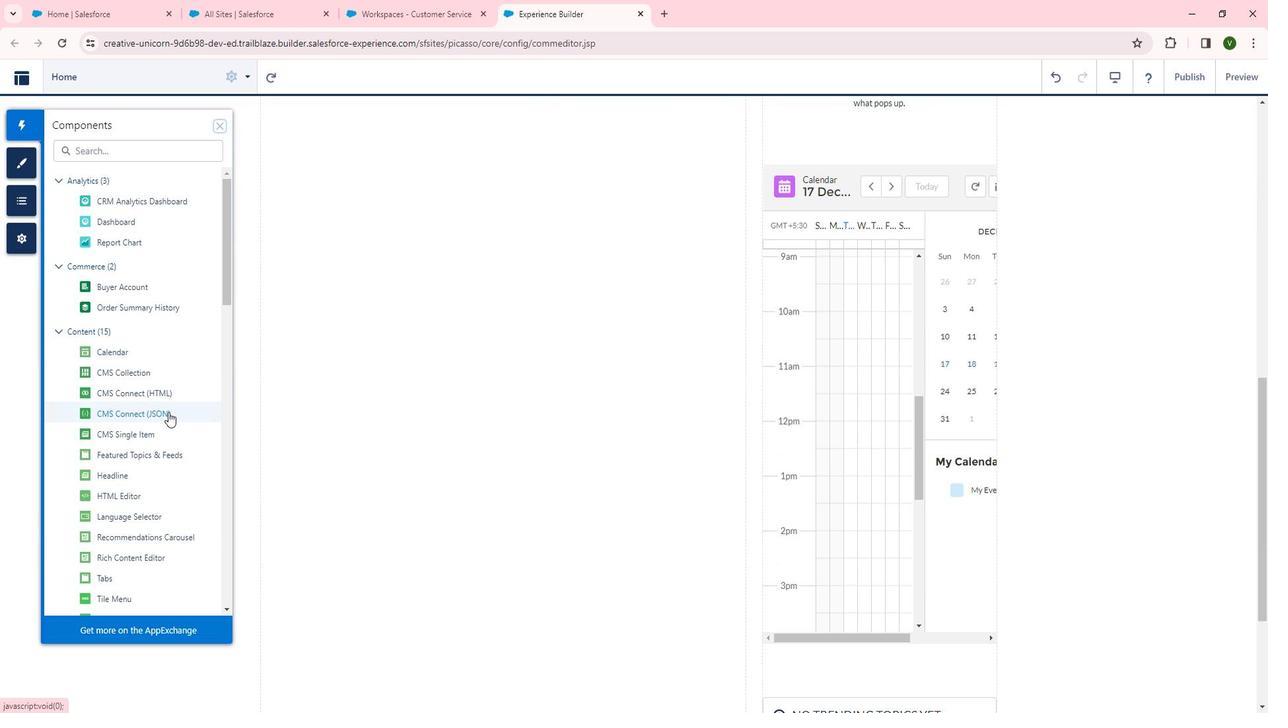 
Action: Mouse scrolled (184, 412) with delta (0, 0)
Screenshot: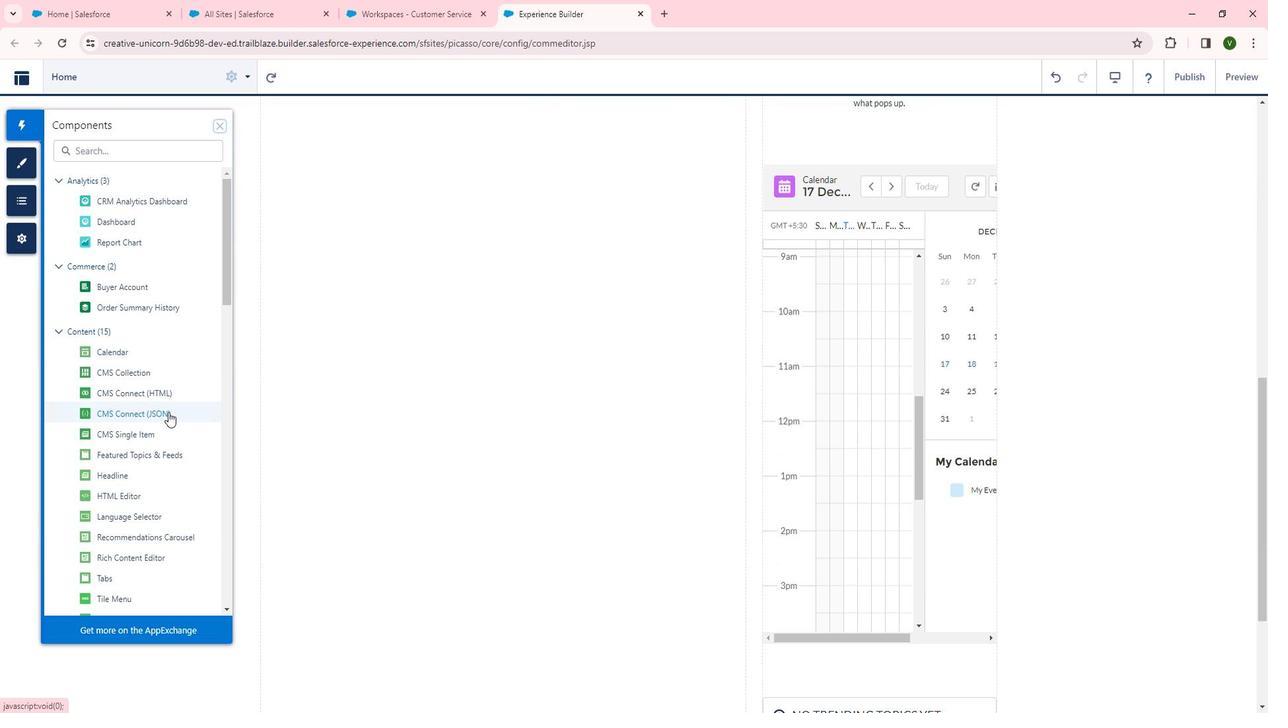 
Action: Mouse scrolled (184, 412) with delta (0, 0)
Screenshot: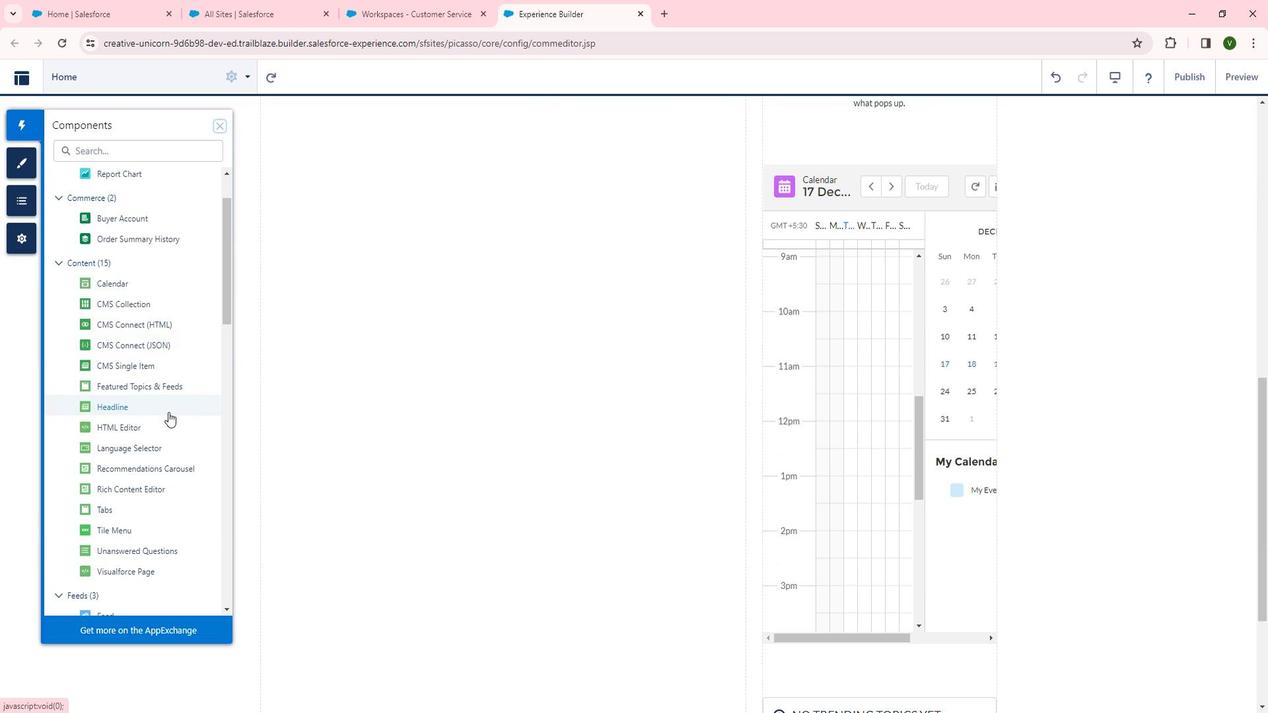 
Action: Mouse scrolled (184, 412) with delta (0, 0)
Screenshot: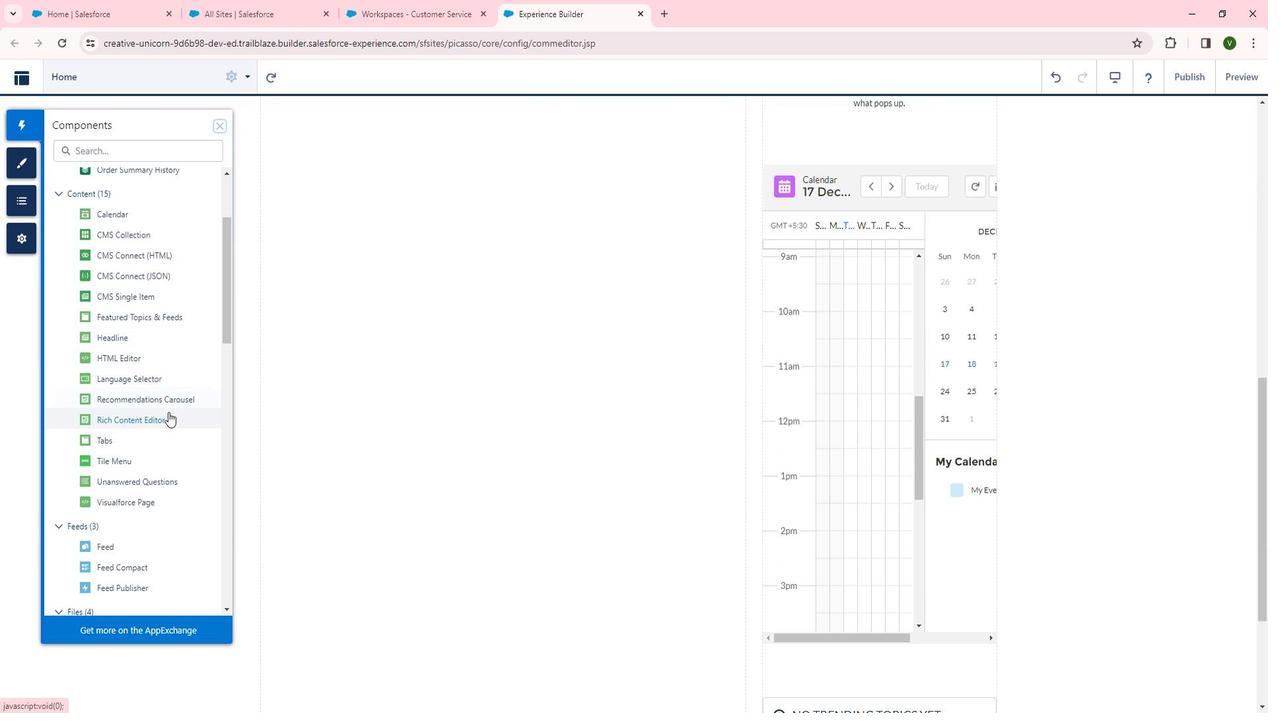 
Action: Mouse scrolled (184, 412) with delta (0, 0)
Screenshot: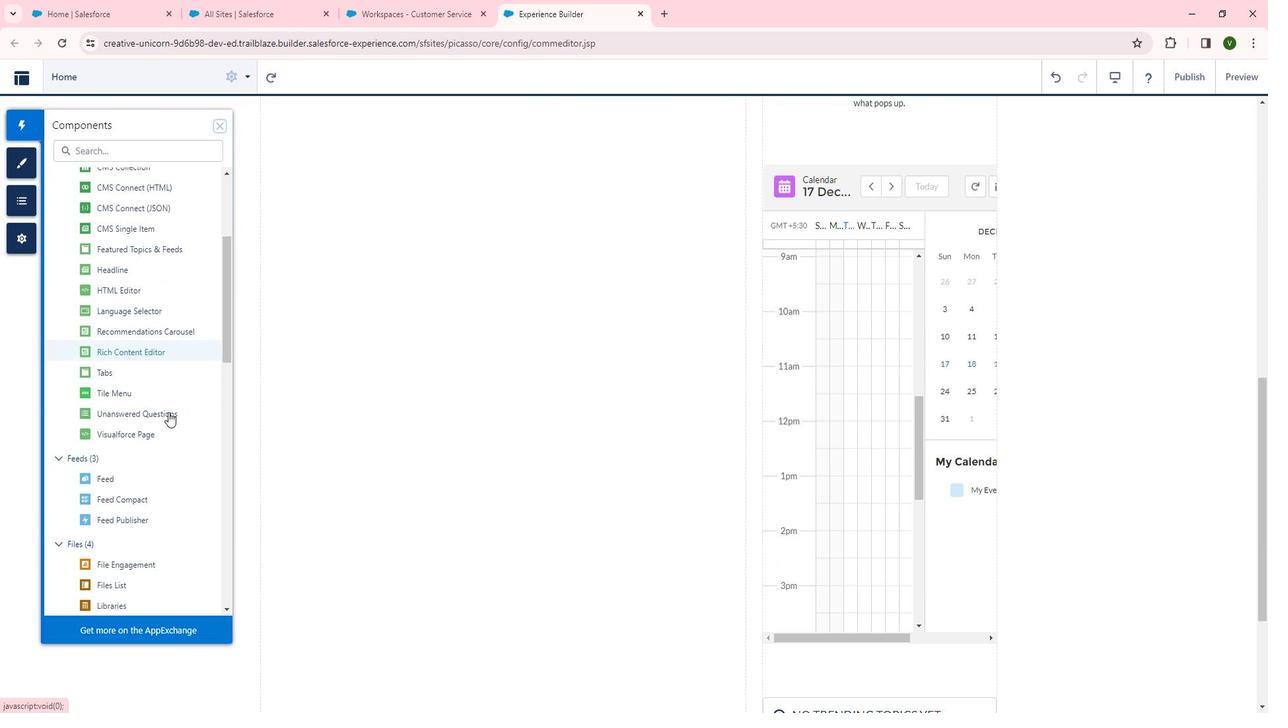 
Action: Mouse scrolled (184, 412) with delta (0, 0)
Screenshot: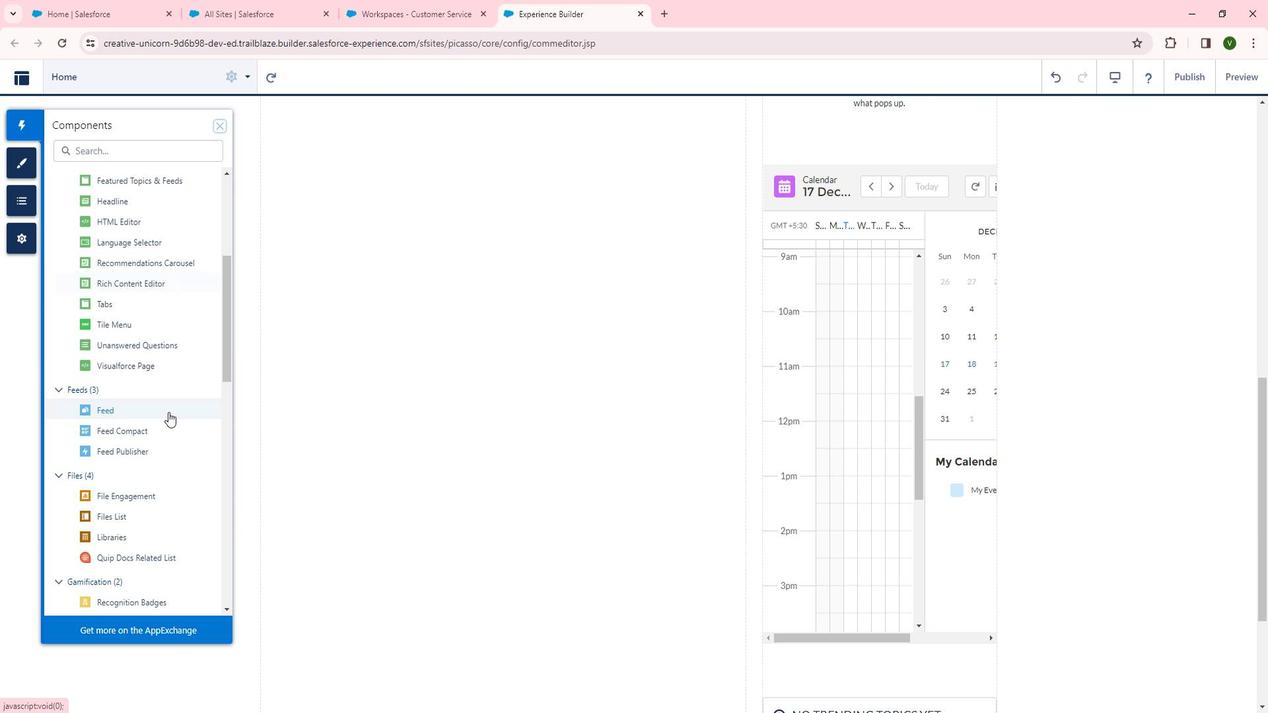 
Action: Mouse scrolled (184, 412) with delta (0, 0)
Screenshot: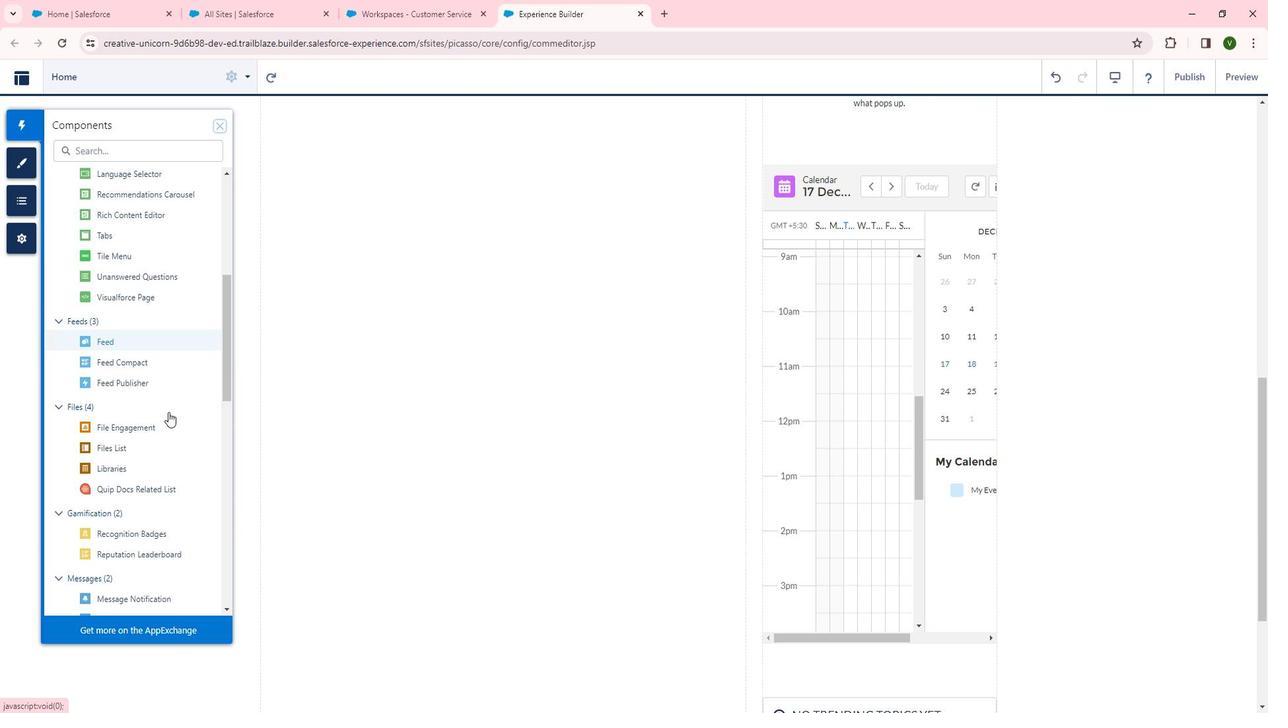 
Action: Mouse scrolled (184, 412) with delta (0, 0)
Screenshot: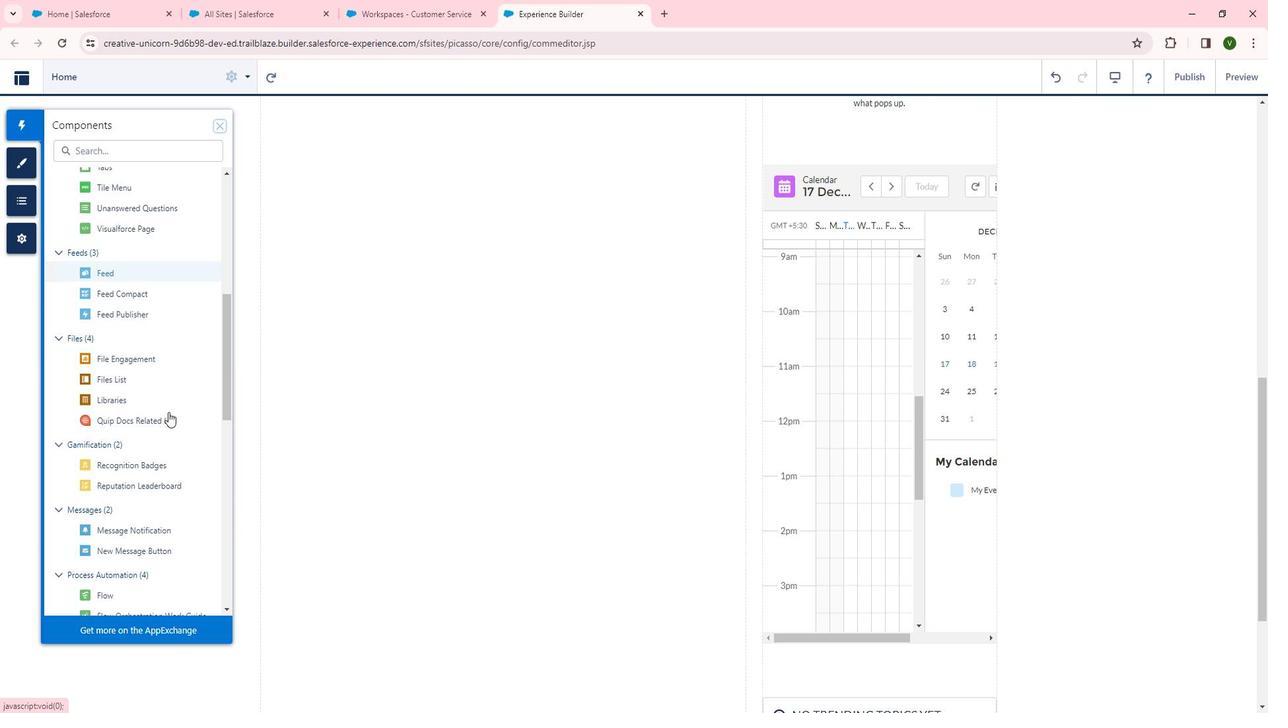 
Action: Mouse moved to (161, 398)
Screenshot: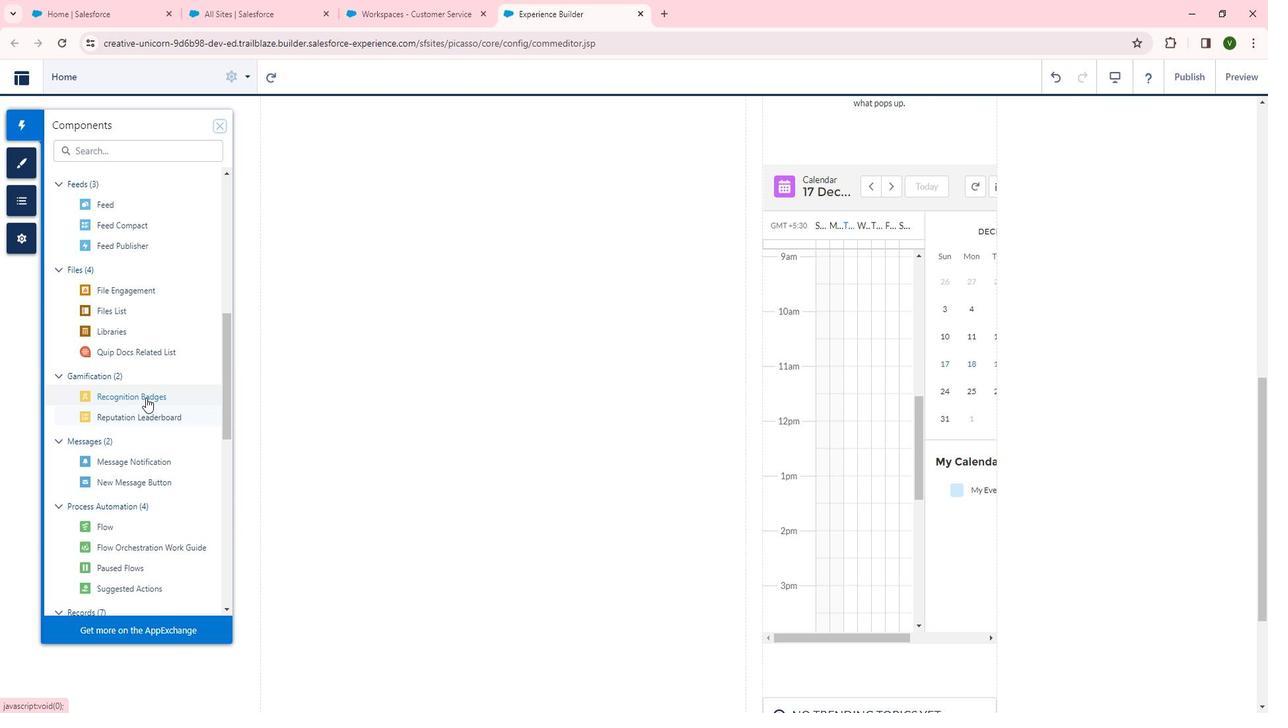 
Action: Mouse pressed left at (161, 398)
Screenshot: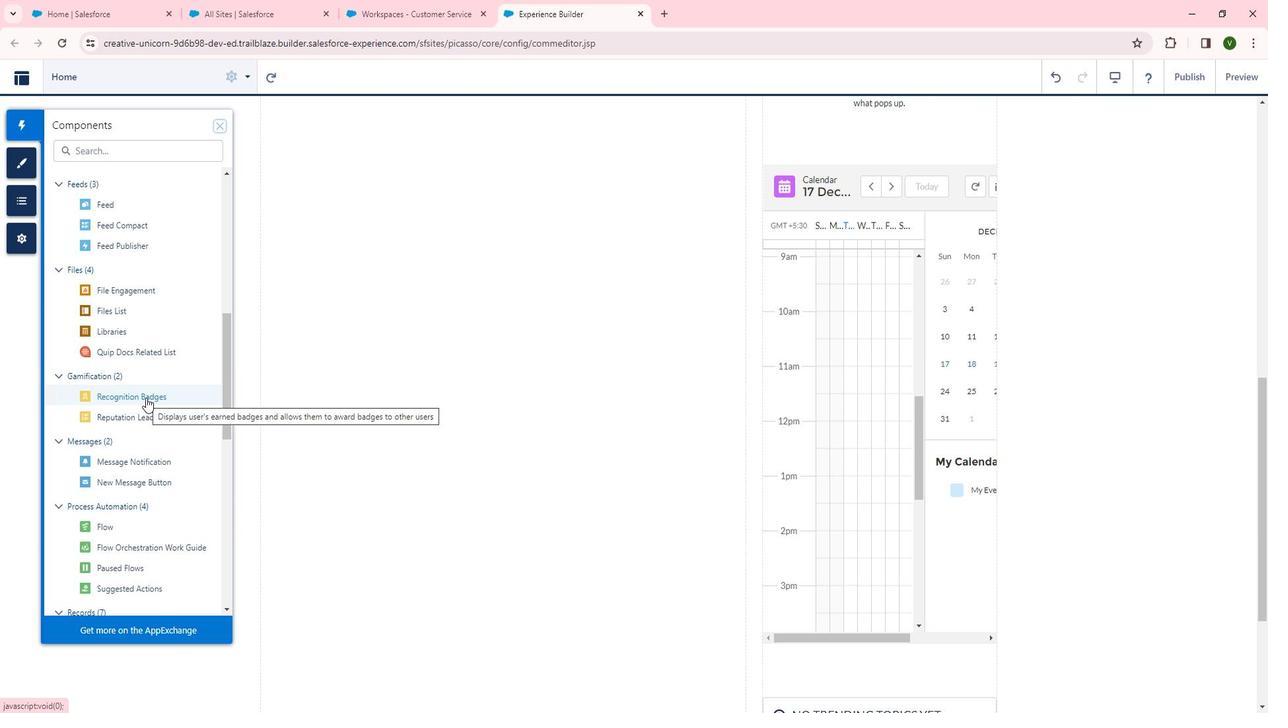 
Action: Mouse moved to (364, 330)
Screenshot: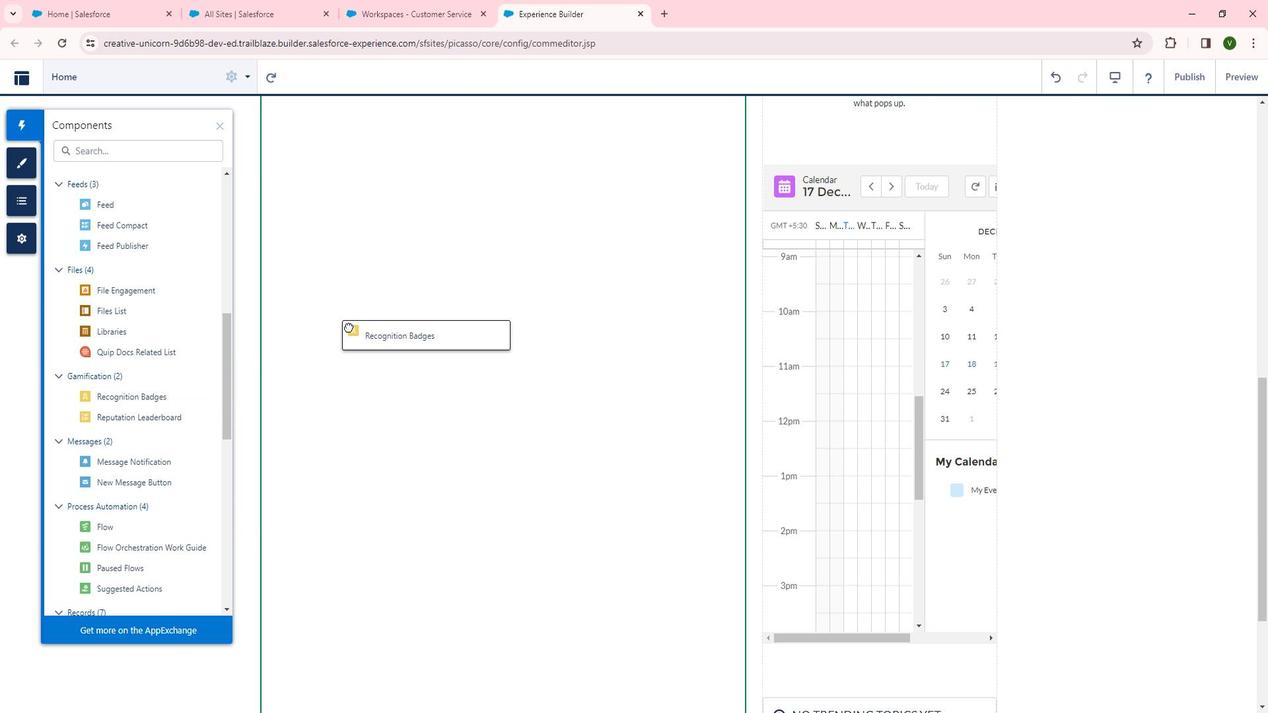 
Action: Mouse scrolled (364, 331) with delta (0, 0)
Screenshot: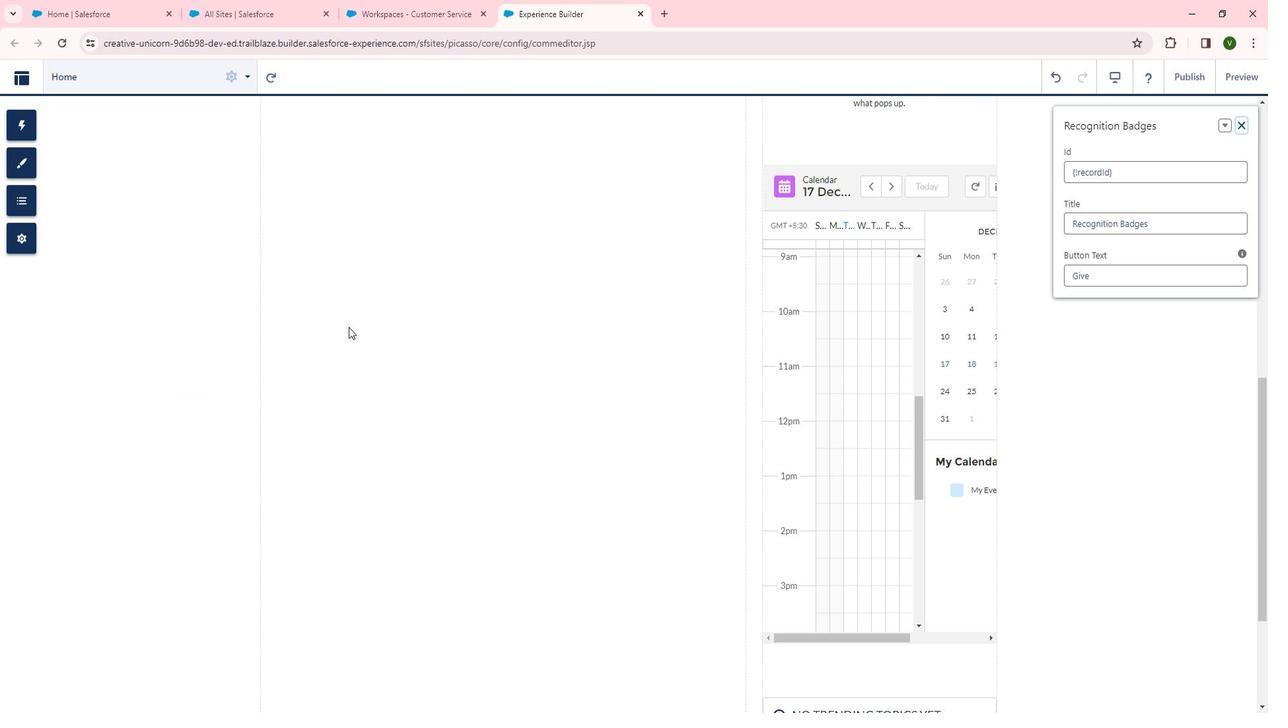 
Action: Mouse scrolled (364, 331) with delta (0, 0)
Screenshot: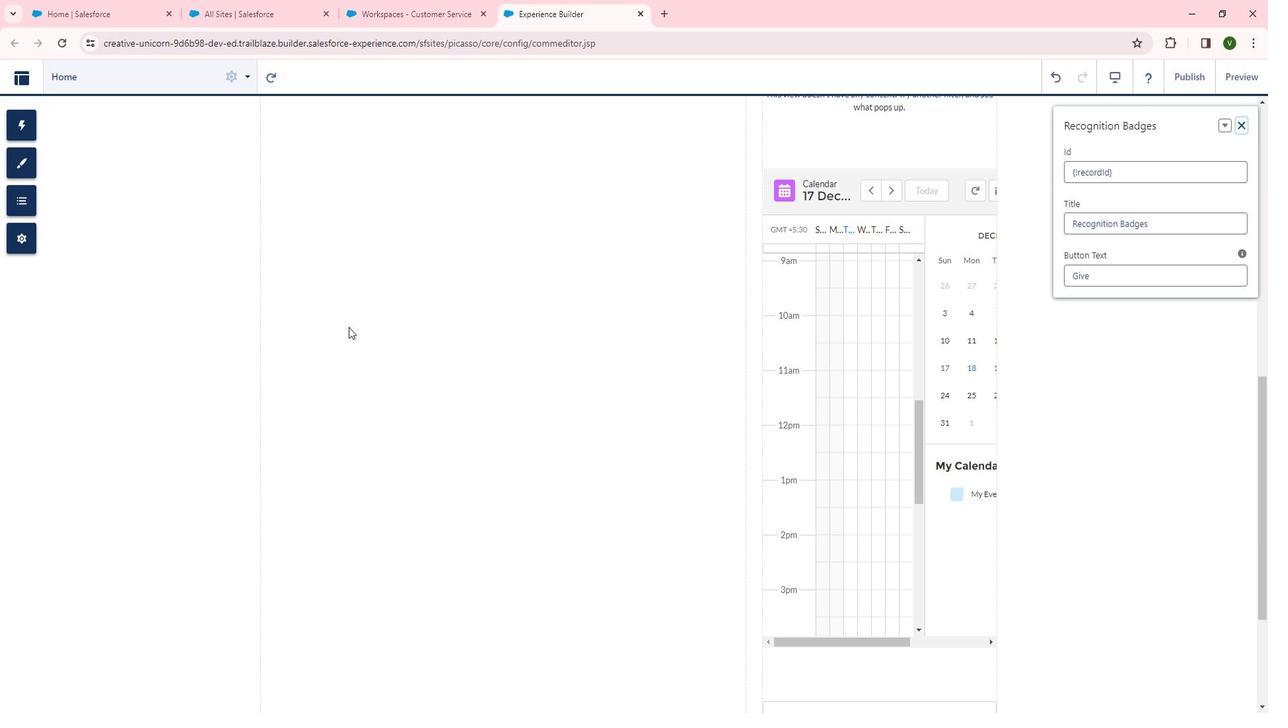 
Action: Mouse scrolled (364, 331) with delta (0, 0)
Screenshot: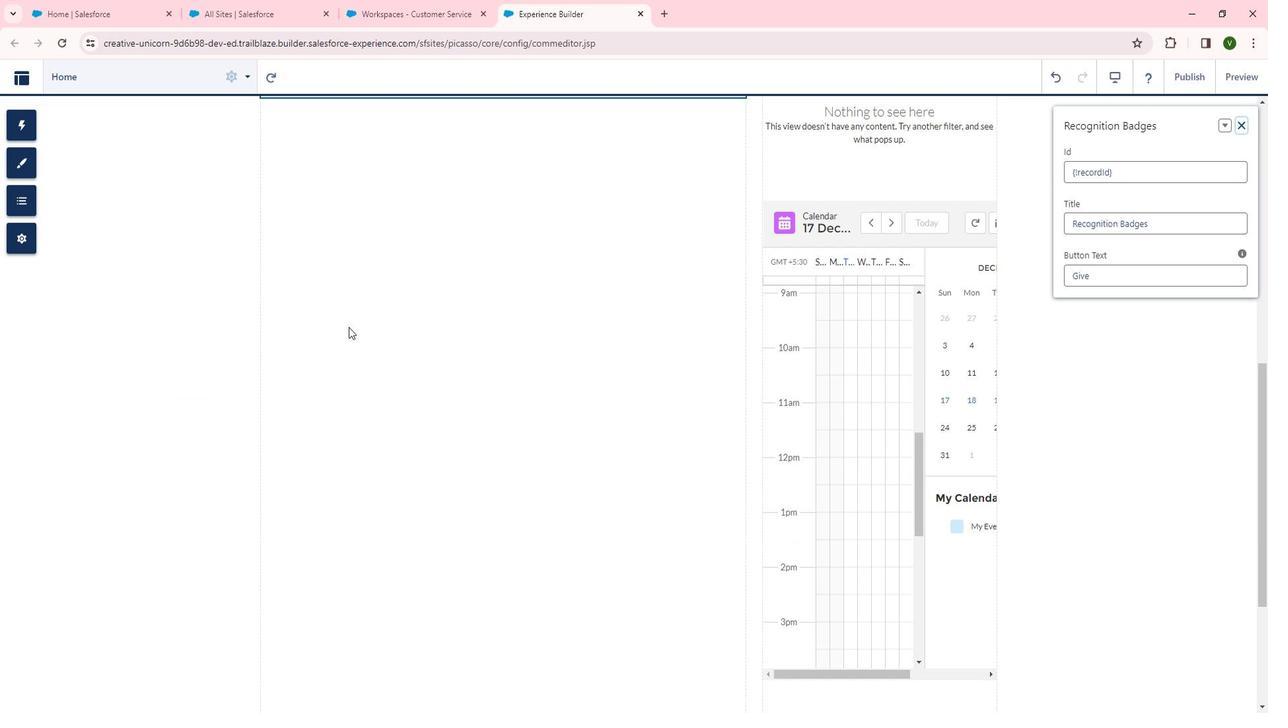
